 Task: Add a signature Kathleen Davis containing Have a great National Friendship Day, Kathleen Davis to email address softage.5@softage.net and add a label Energy
Action: Mouse moved to (568, 188)
Screenshot: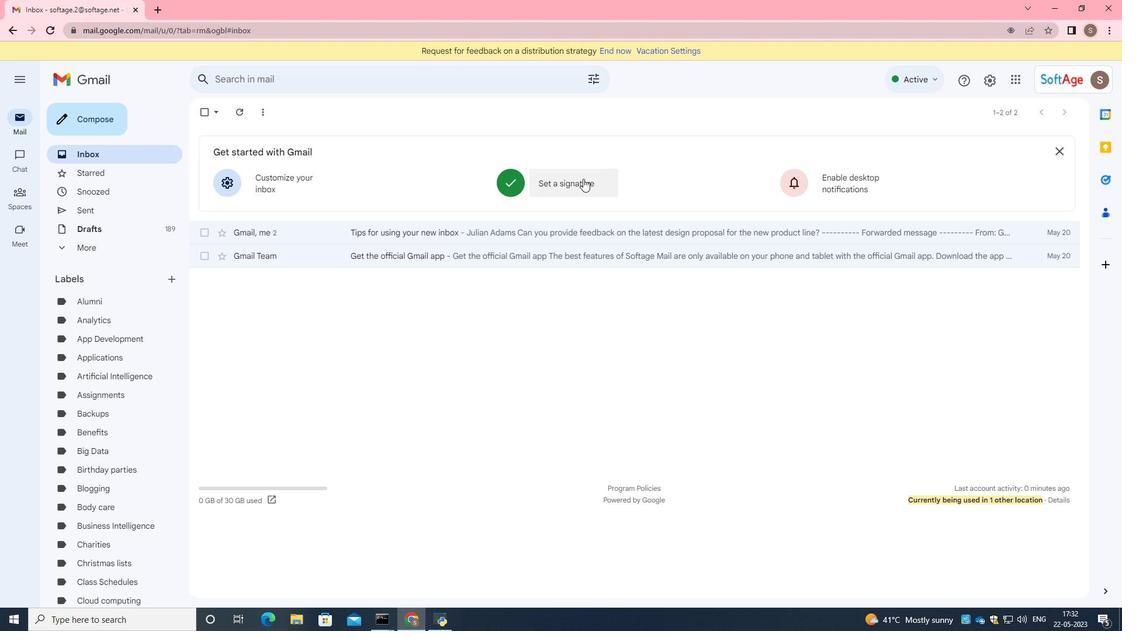
Action: Mouse pressed left at (568, 188)
Screenshot: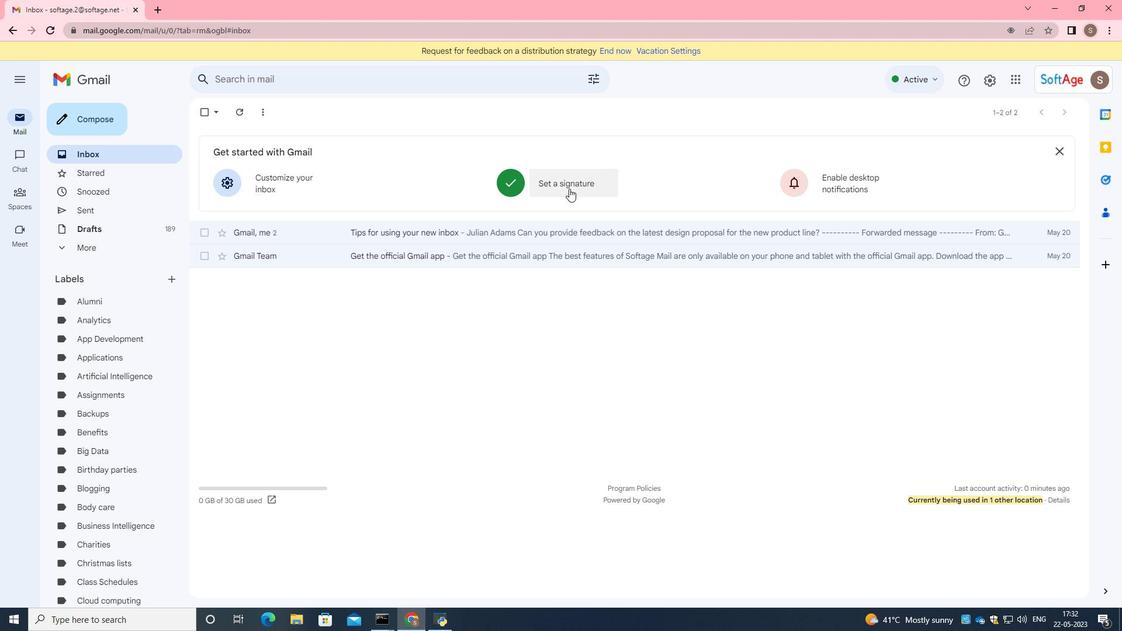 
Action: Mouse moved to (584, 223)
Screenshot: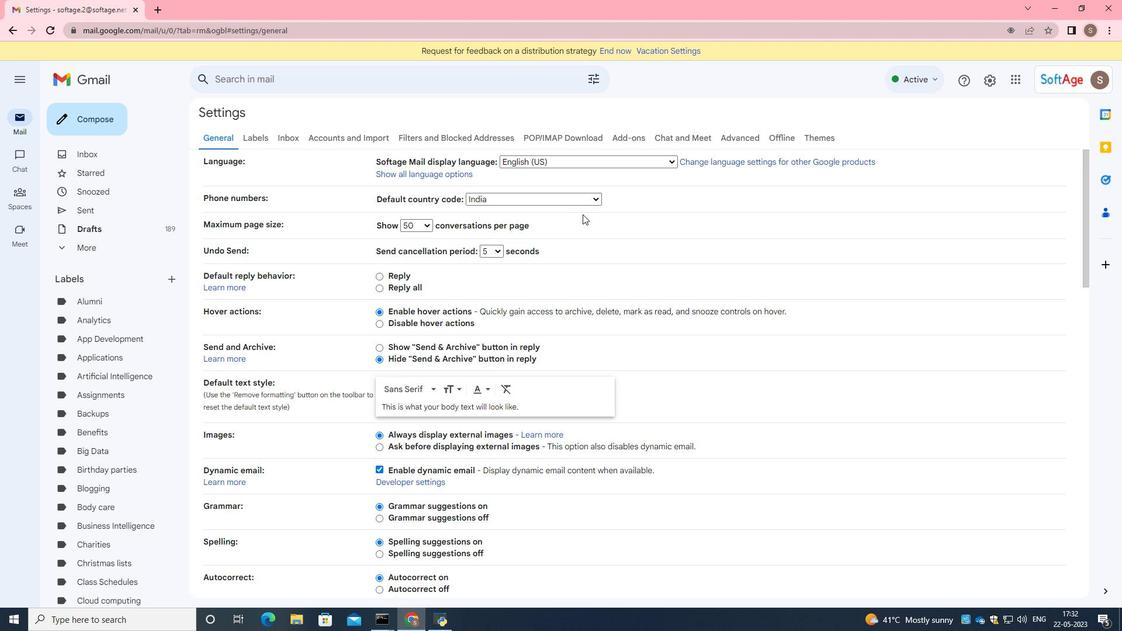 
Action: Mouse scrolled (584, 220) with delta (0, 0)
Screenshot: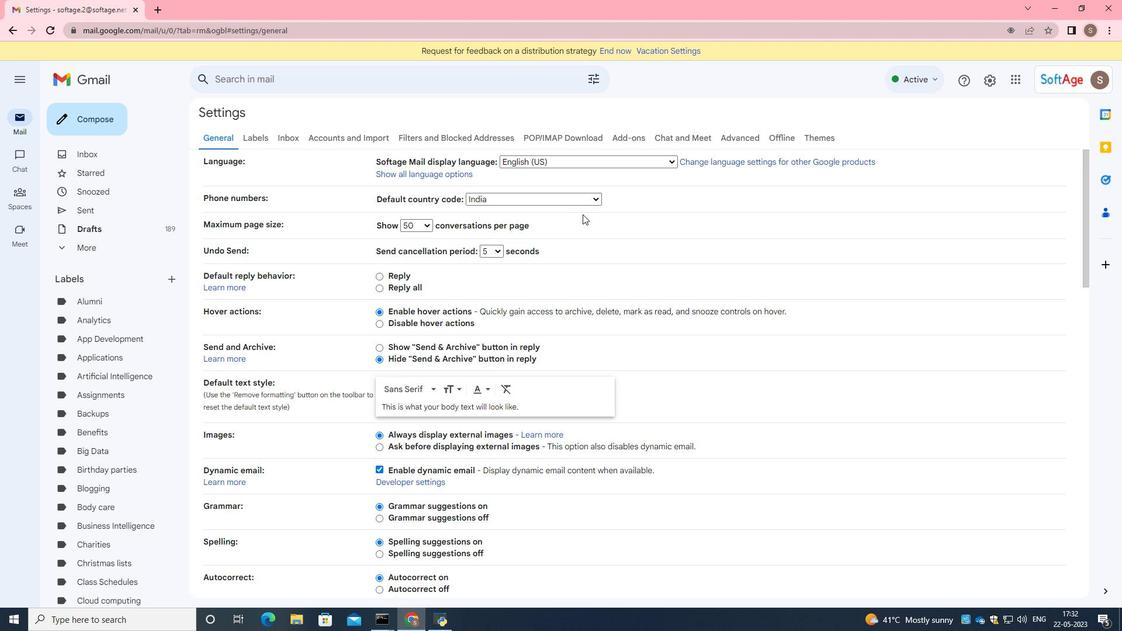 
Action: Mouse moved to (584, 225)
Screenshot: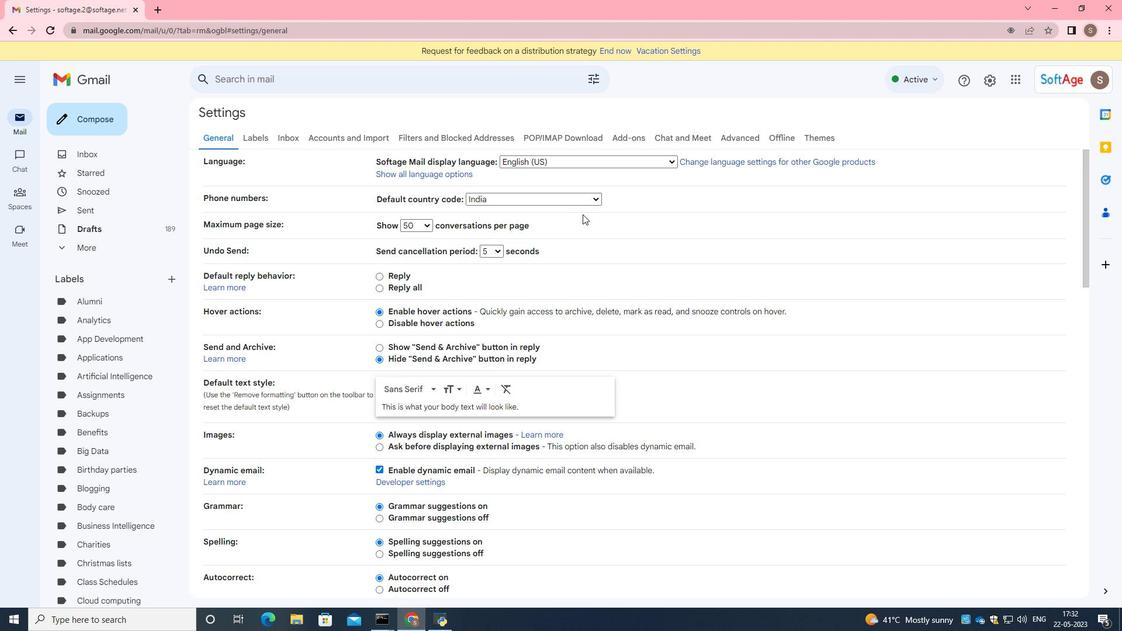 
Action: Mouse scrolled (584, 225) with delta (0, 0)
Screenshot: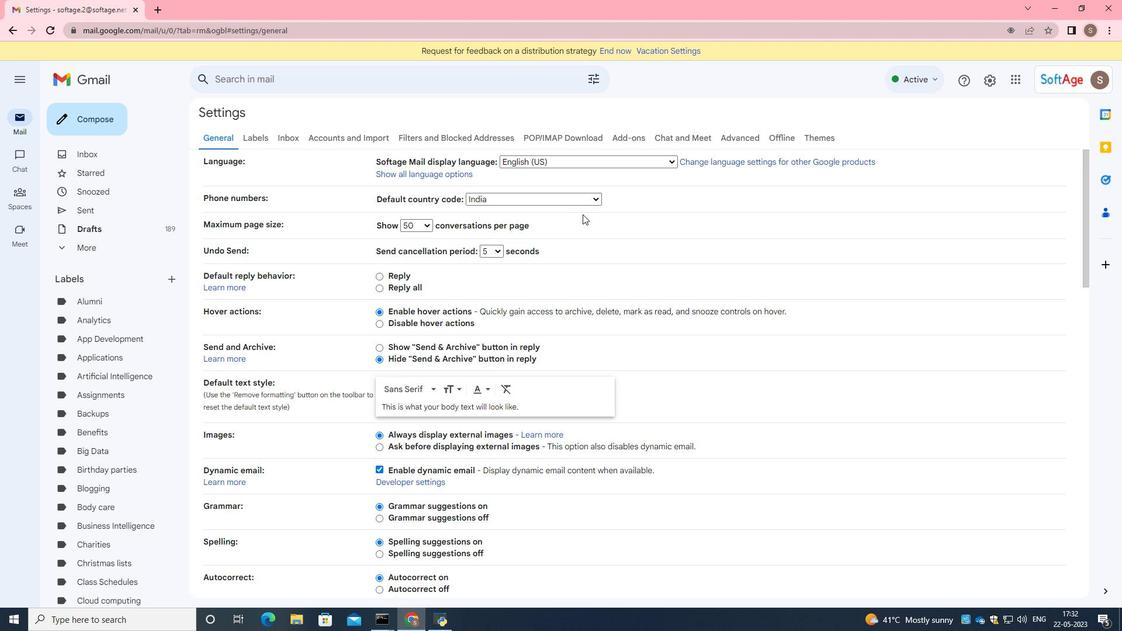 
Action: Mouse moved to (584, 226)
Screenshot: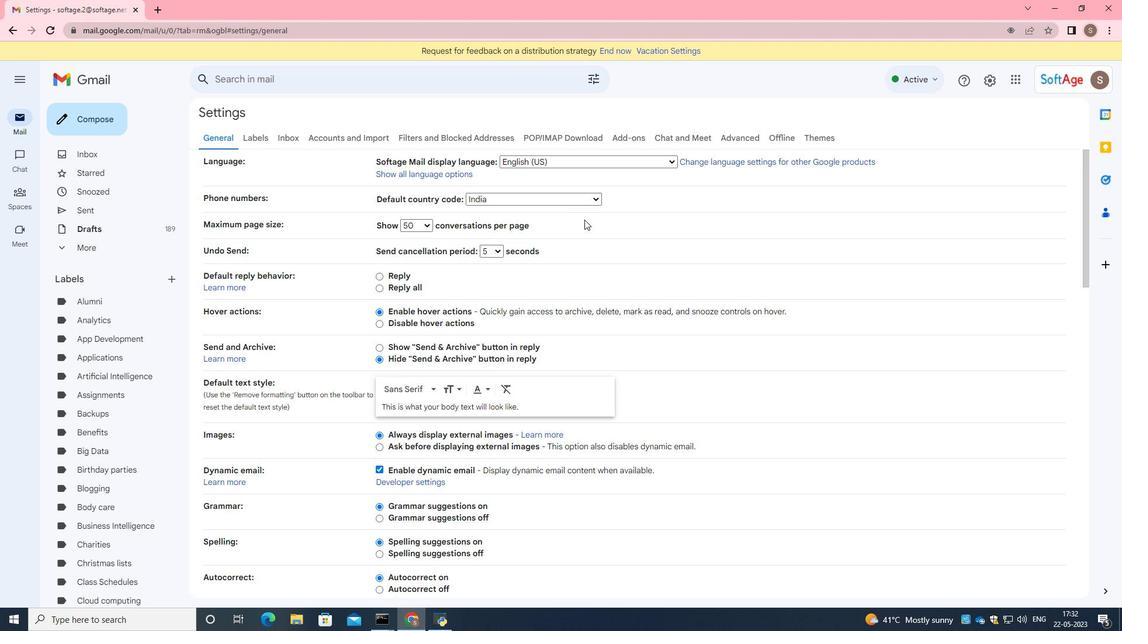 
Action: Mouse scrolled (584, 226) with delta (0, 0)
Screenshot: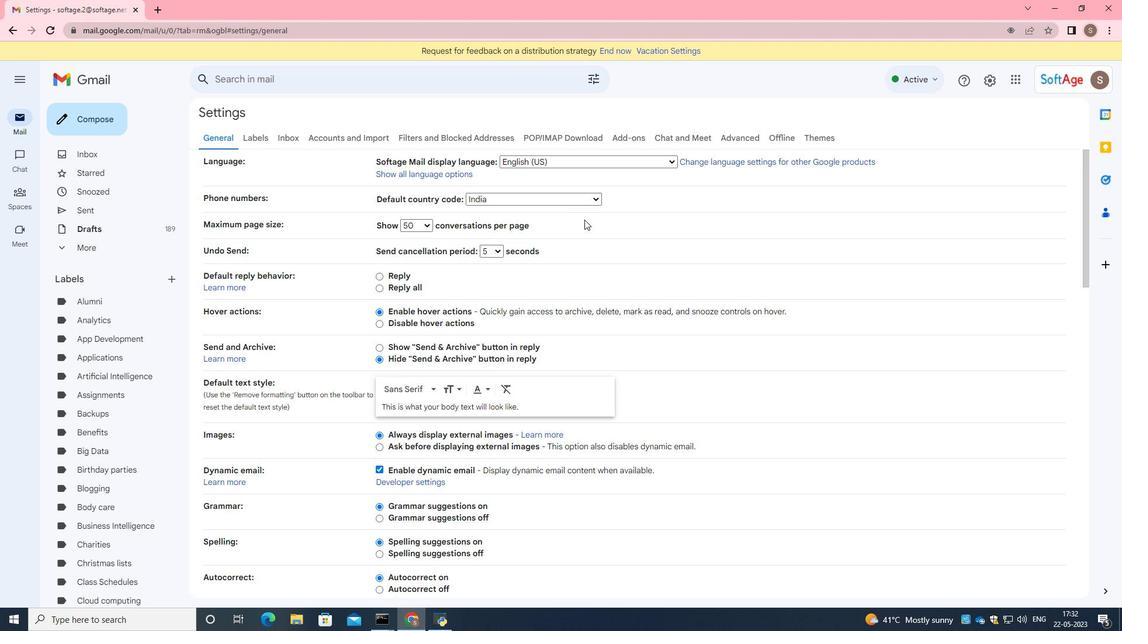 
Action: Mouse moved to (584, 227)
Screenshot: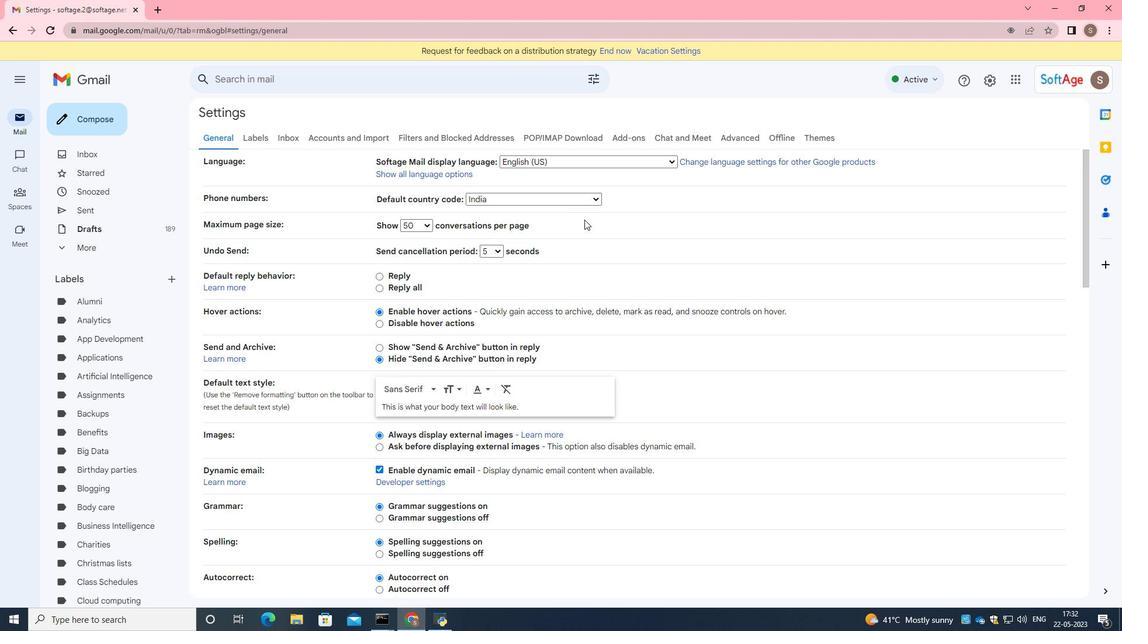 
Action: Mouse scrolled (584, 226) with delta (0, 0)
Screenshot: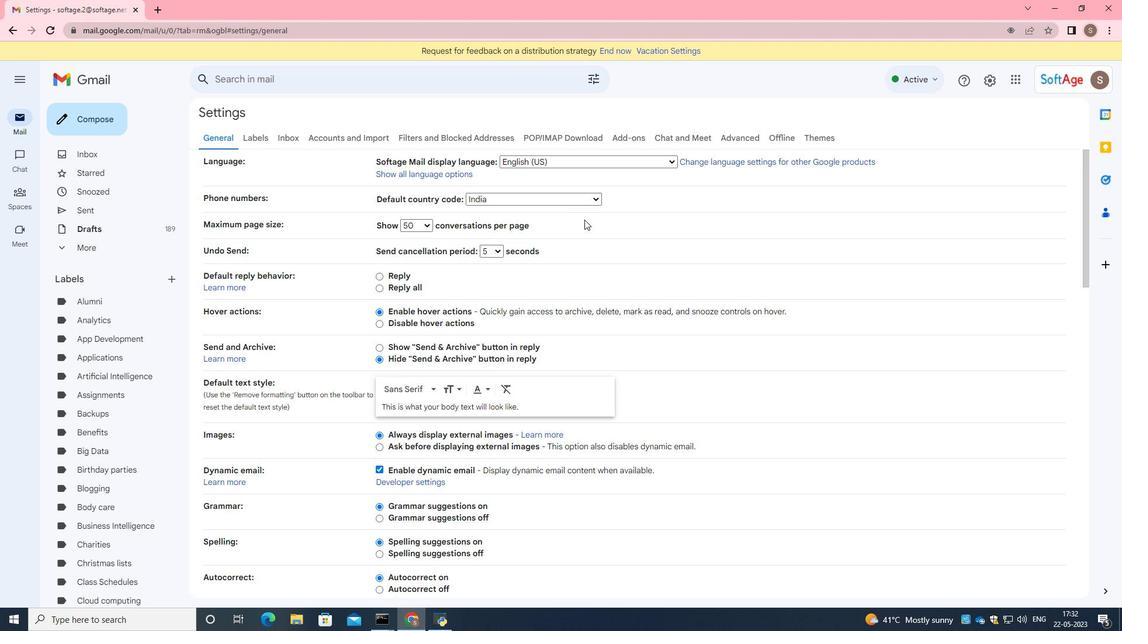 
Action: Mouse moved to (587, 227)
Screenshot: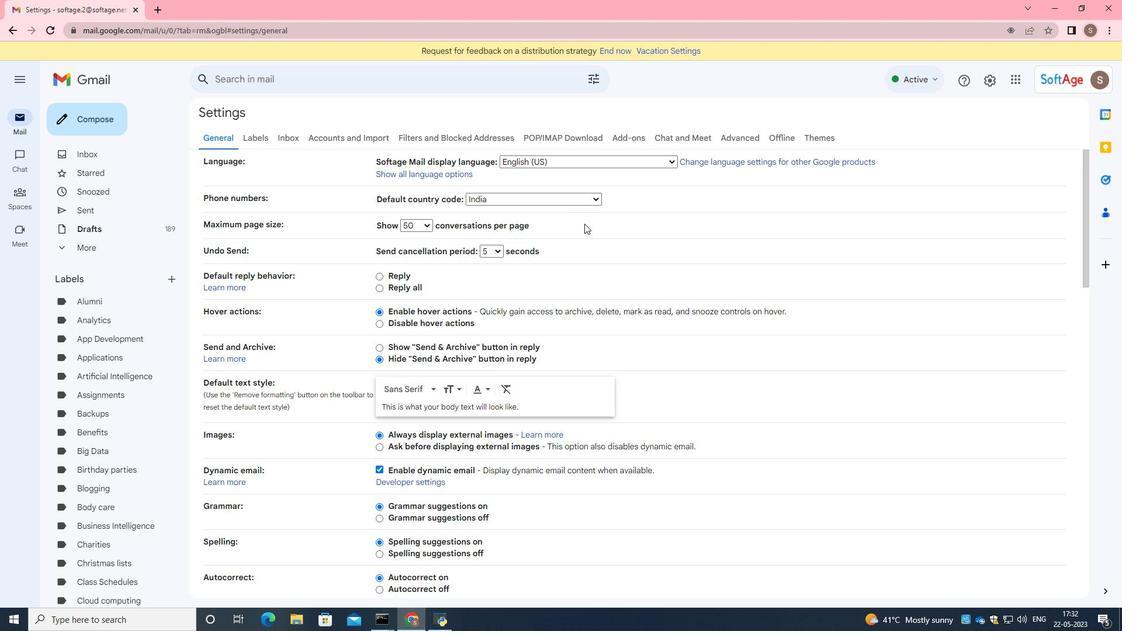 
Action: Mouse scrolled (587, 226) with delta (0, 0)
Screenshot: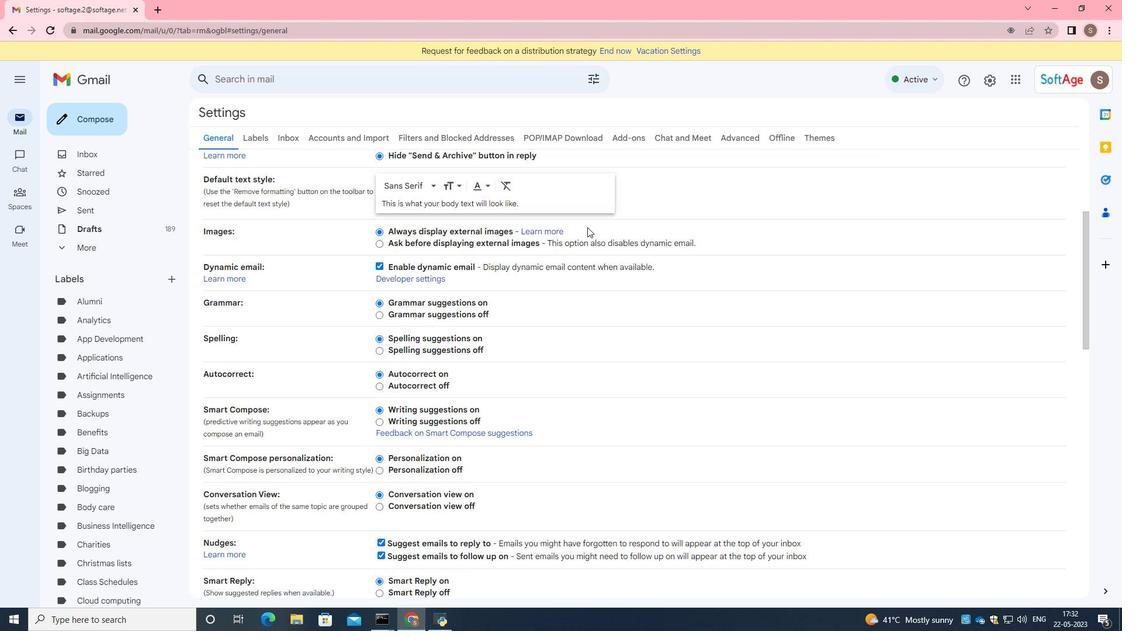 
Action: Mouse moved to (587, 228)
Screenshot: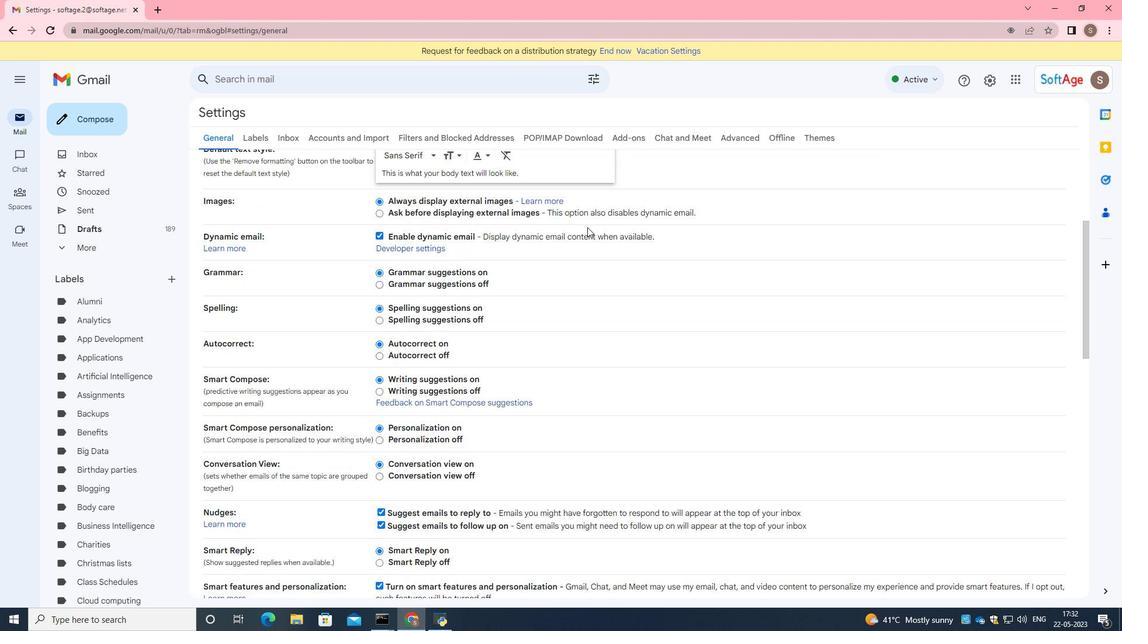 
Action: Mouse scrolled (587, 226) with delta (0, 0)
Screenshot: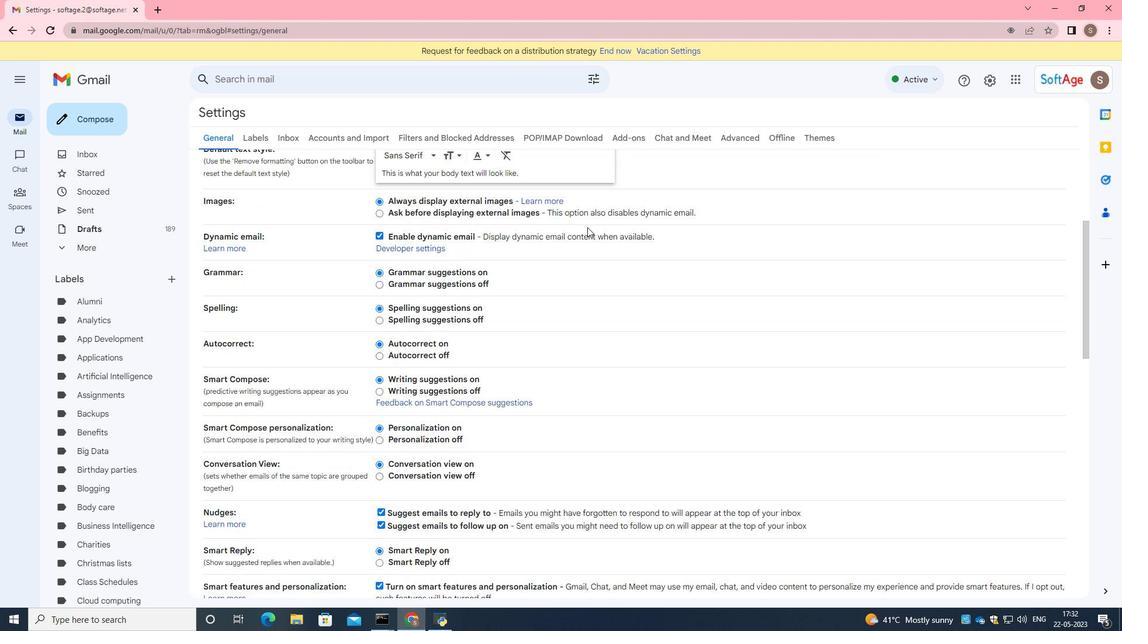 
Action: Mouse moved to (591, 229)
Screenshot: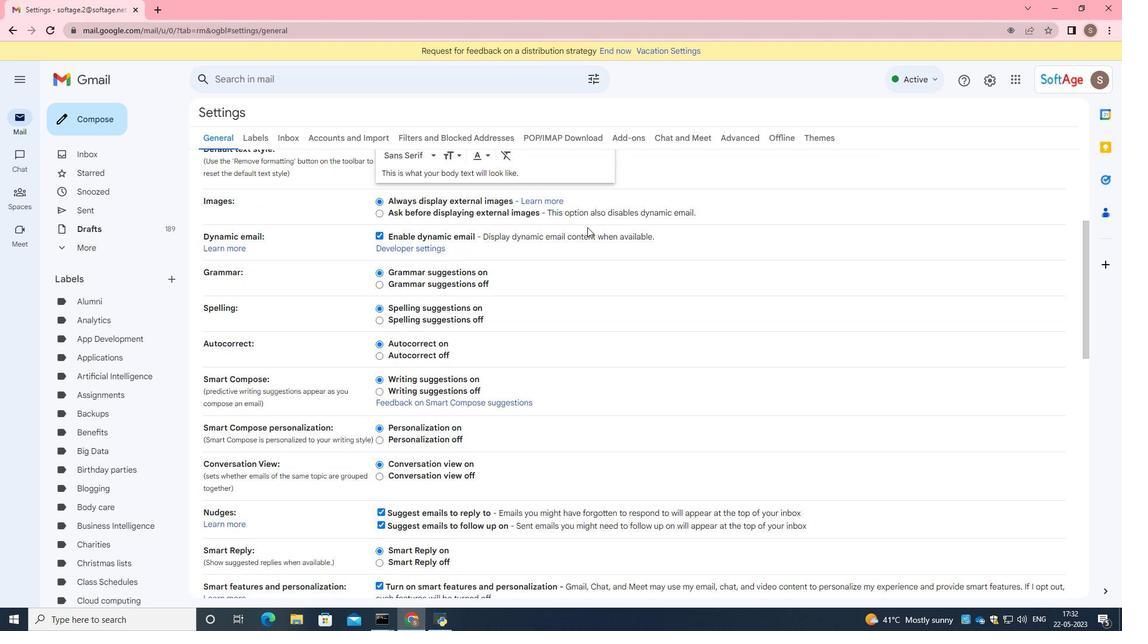 
Action: Mouse scrolled (588, 228) with delta (0, 0)
Screenshot: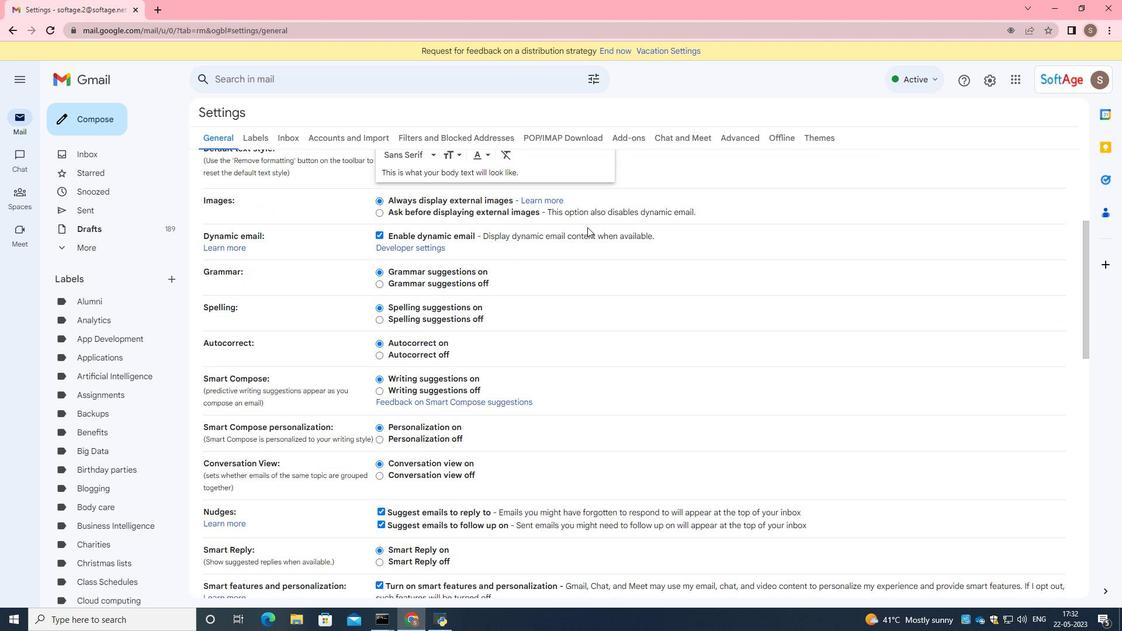
Action: Mouse moved to (592, 229)
Screenshot: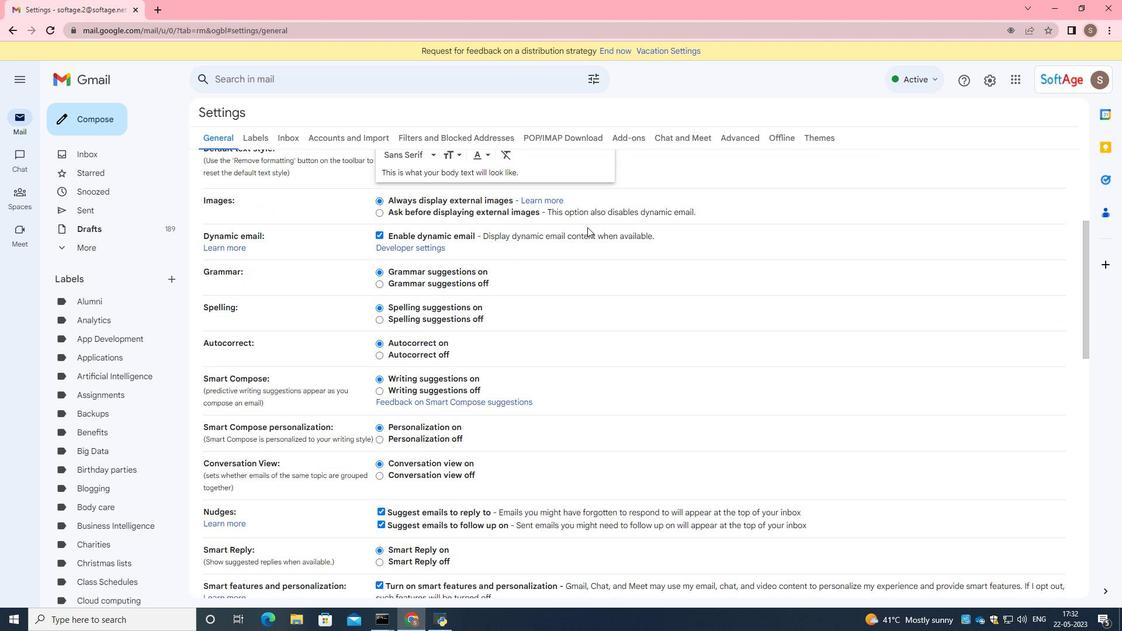 
Action: Mouse scrolled (588, 228) with delta (0, 0)
Screenshot: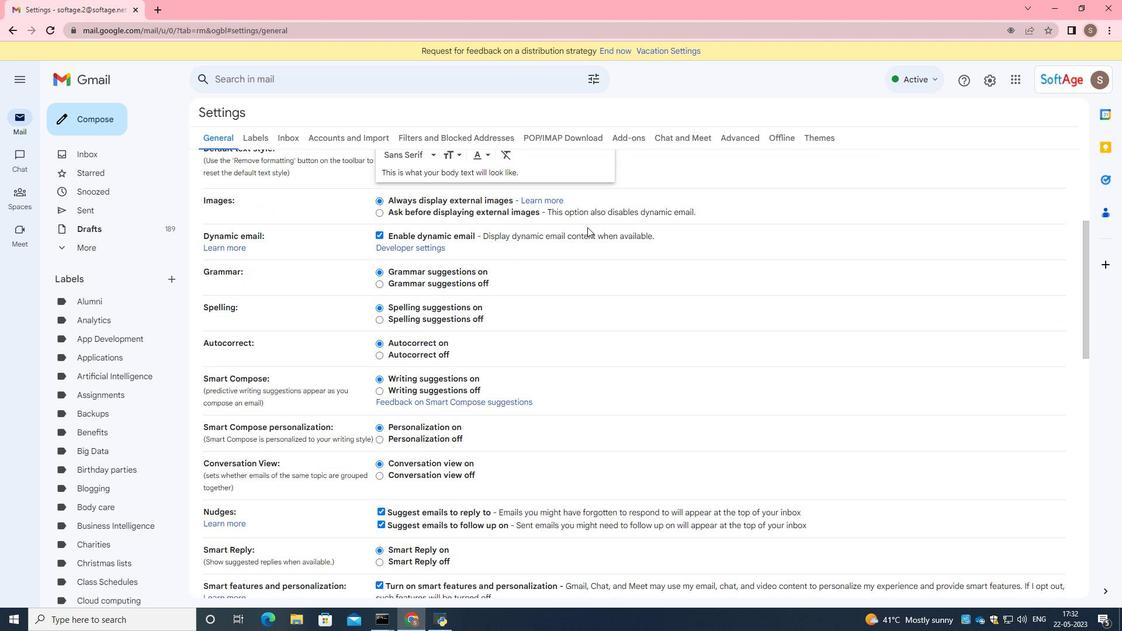 
Action: Mouse moved to (593, 229)
Screenshot: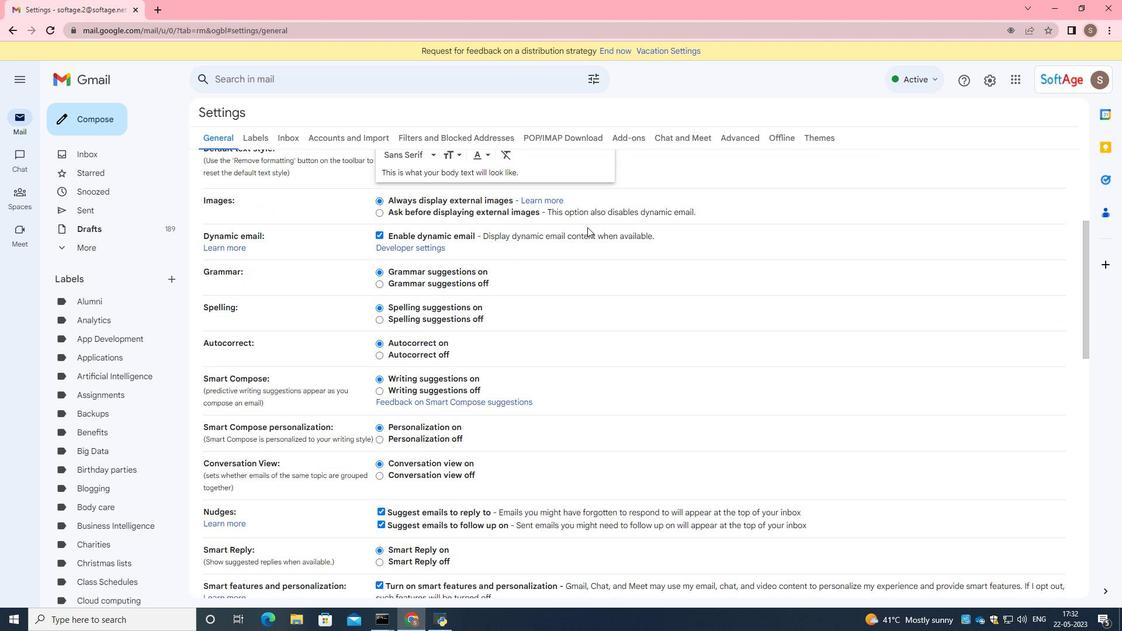 
Action: Mouse scrolled (592, 229) with delta (0, 0)
Screenshot: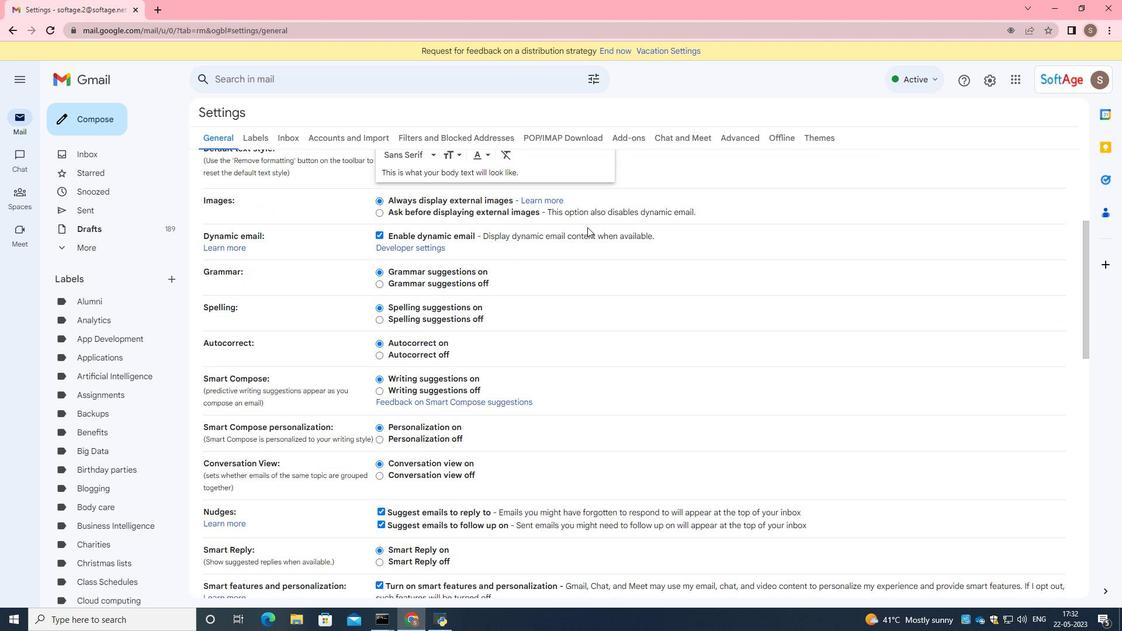 
Action: Mouse scrolled (593, 229) with delta (0, 0)
Screenshot: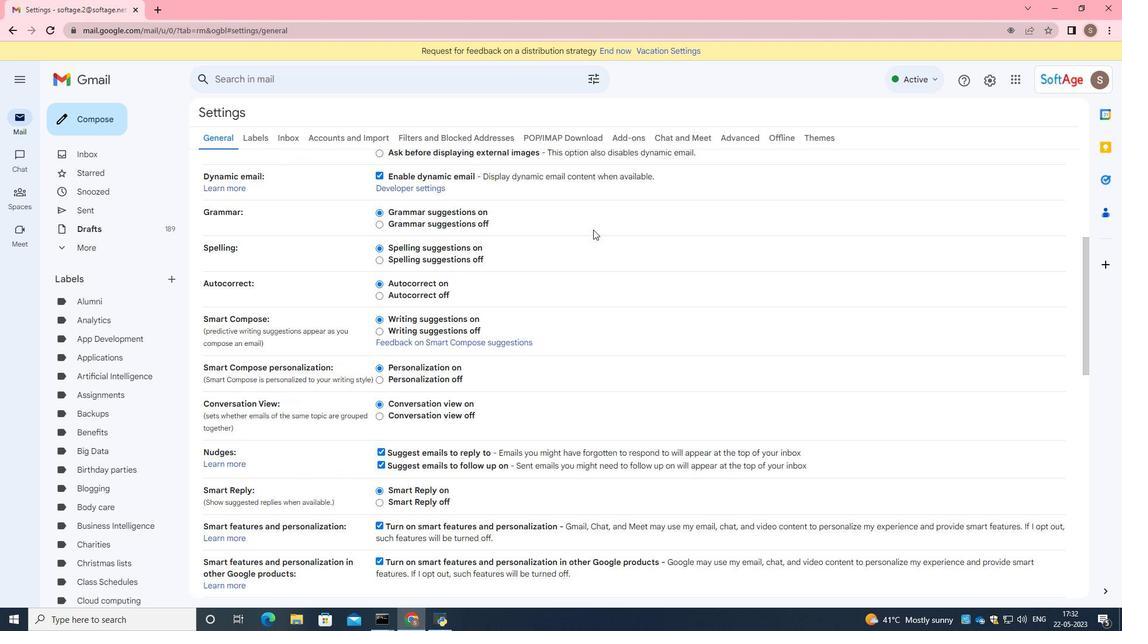 
Action: Mouse scrolled (593, 229) with delta (0, 0)
Screenshot: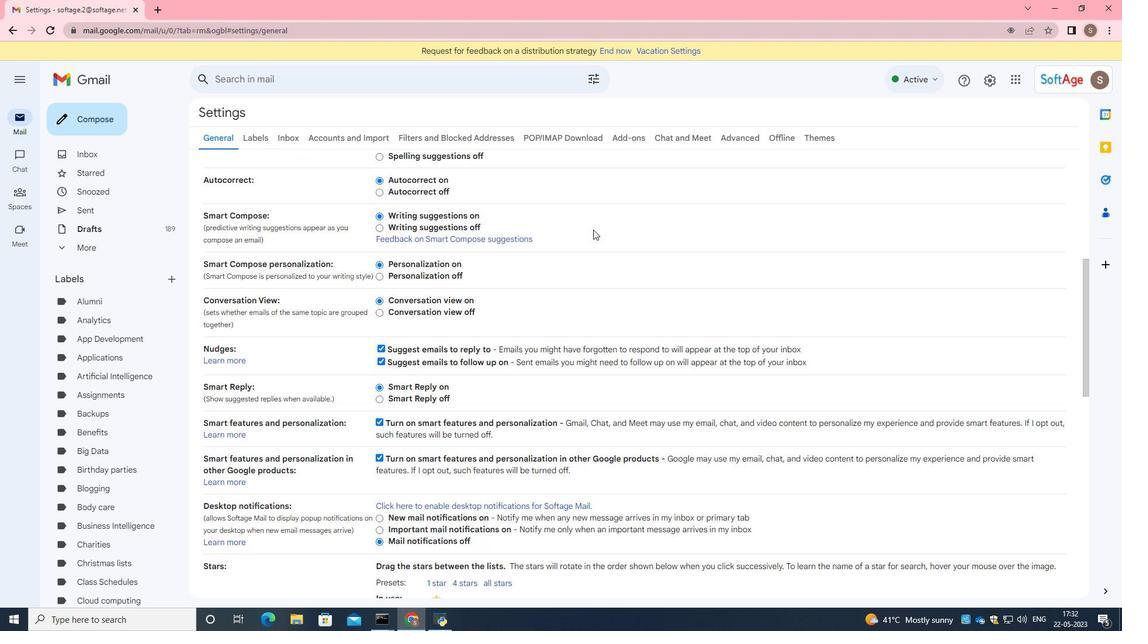 
Action: Mouse scrolled (593, 229) with delta (0, 0)
Screenshot: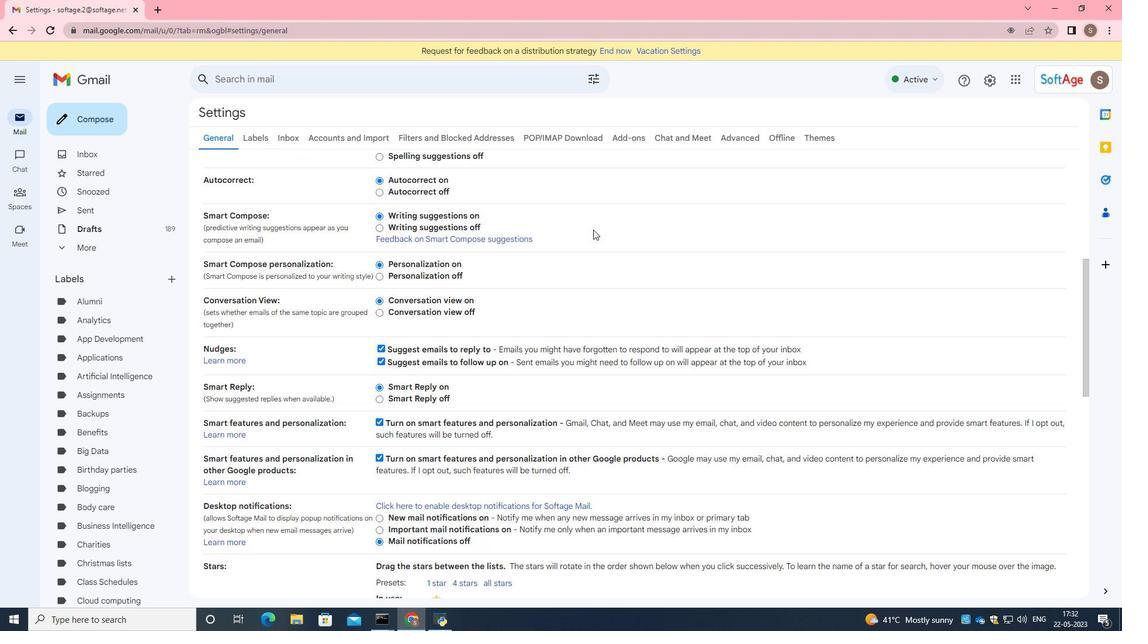 
Action: Mouse scrolled (593, 229) with delta (0, 0)
Screenshot: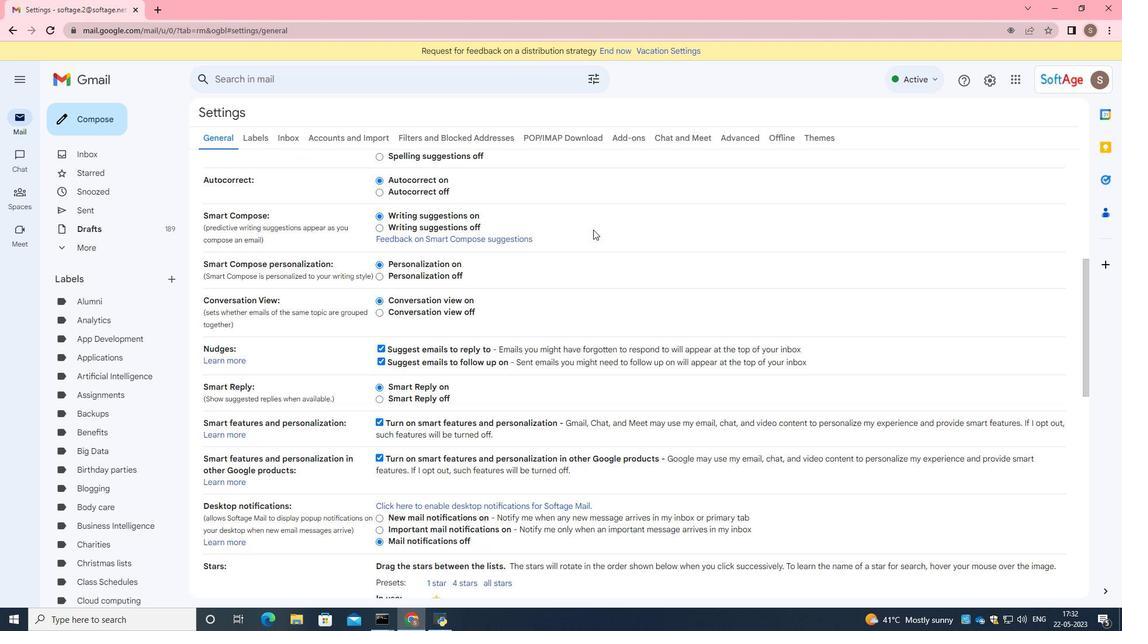 
Action: Mouse scrolled (593, 229) with delta (0, 0)
Screenshot: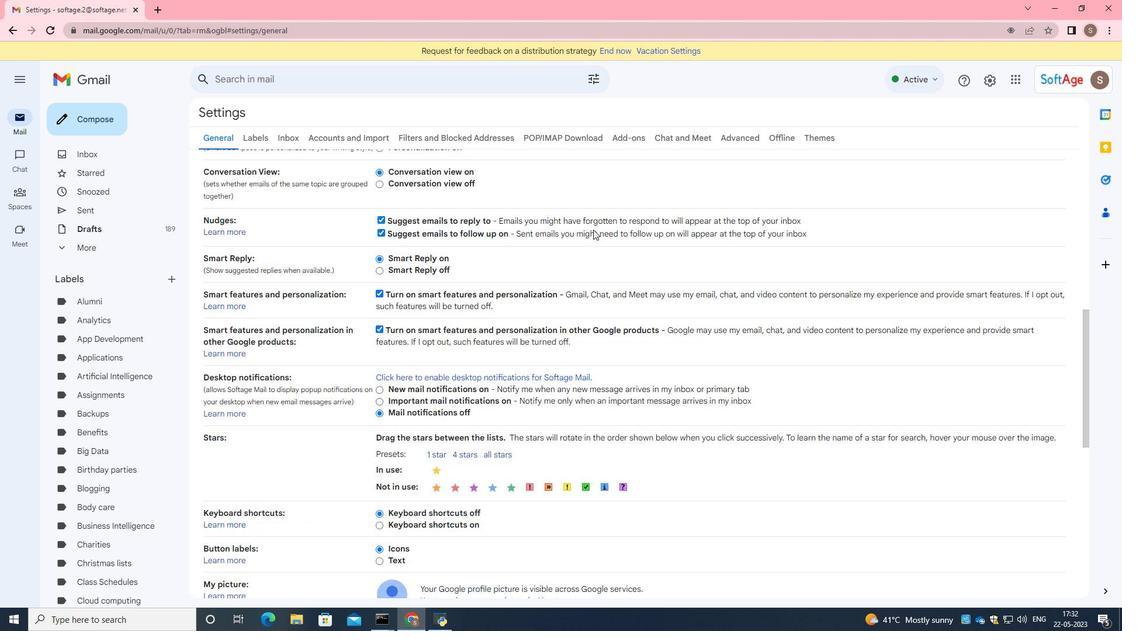 
Action: Mouse moved to (489, 302)
Screenshot: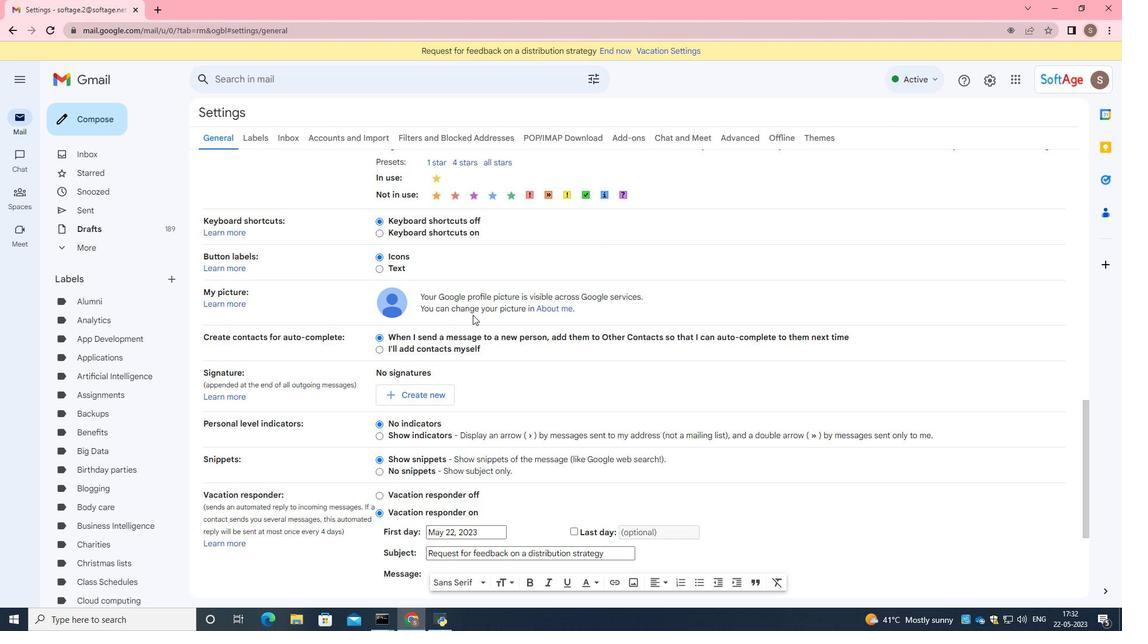 
Action: Mouse scrolled (489, 301) with delta (0, 0)
Screenshot: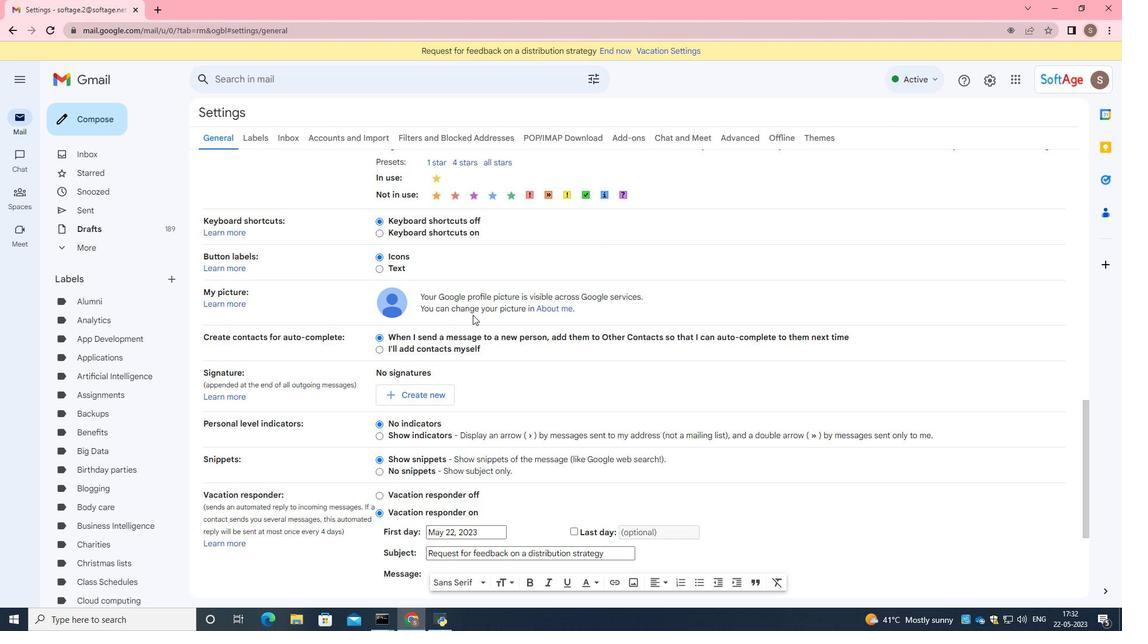
Action: Mouse scrolled (489, 301) with delta (0, 0)
Screenshot: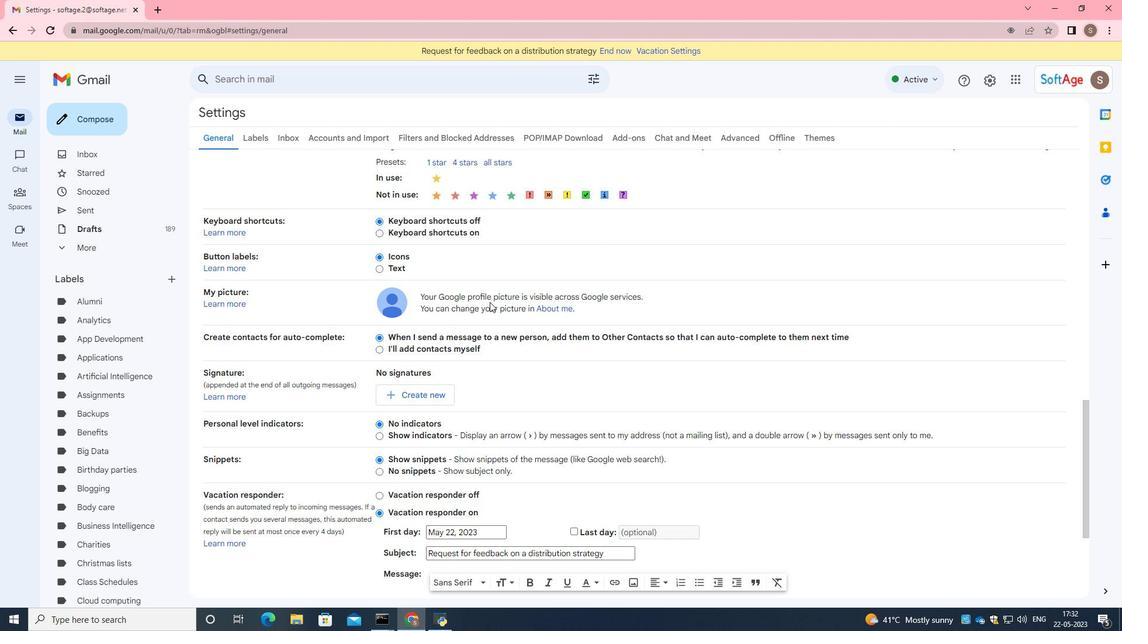 
Action: Mouse moved to (491, 302)
Screenshot: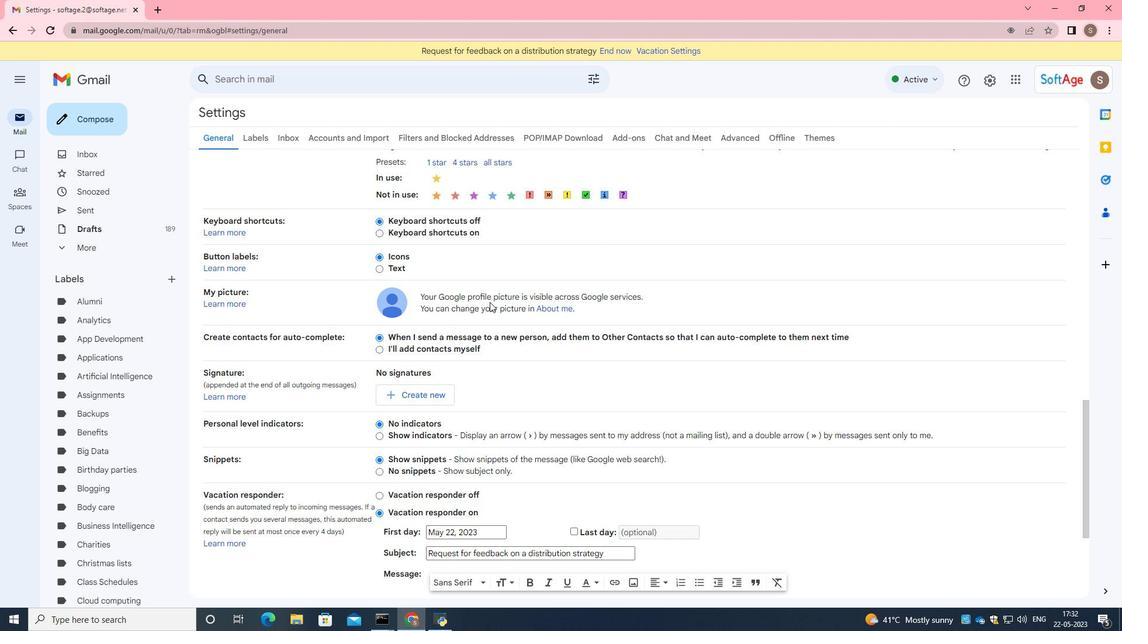 
Action: Mouse scrolled (491, 301) with delta (0, 0)
Screenshot: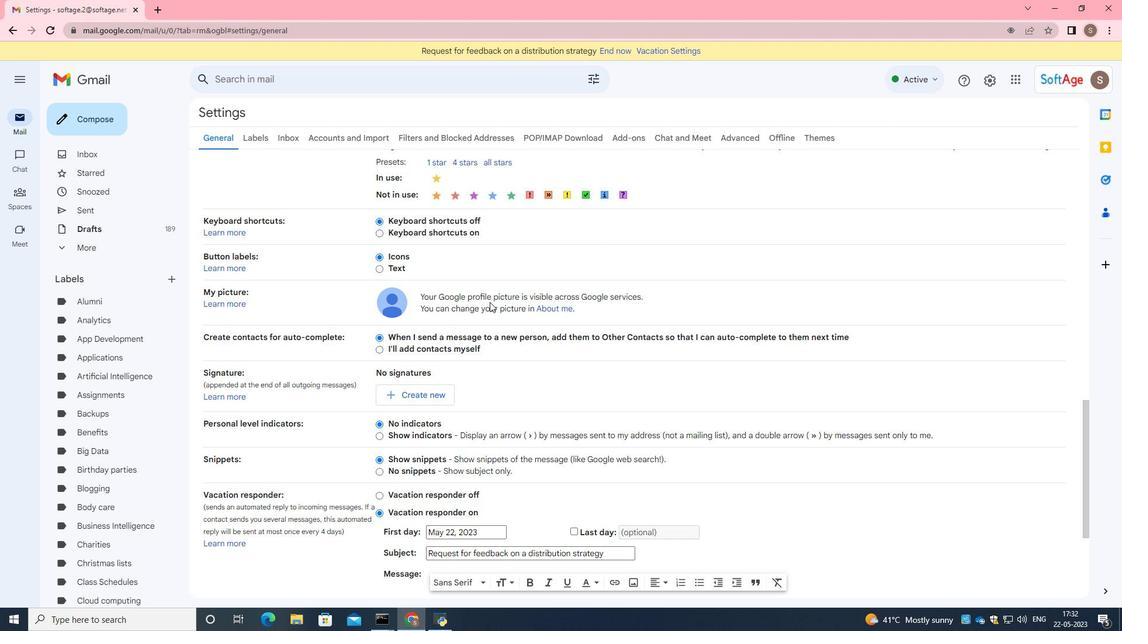 
Action: Mouse moved to (493, 301)
Screenshot: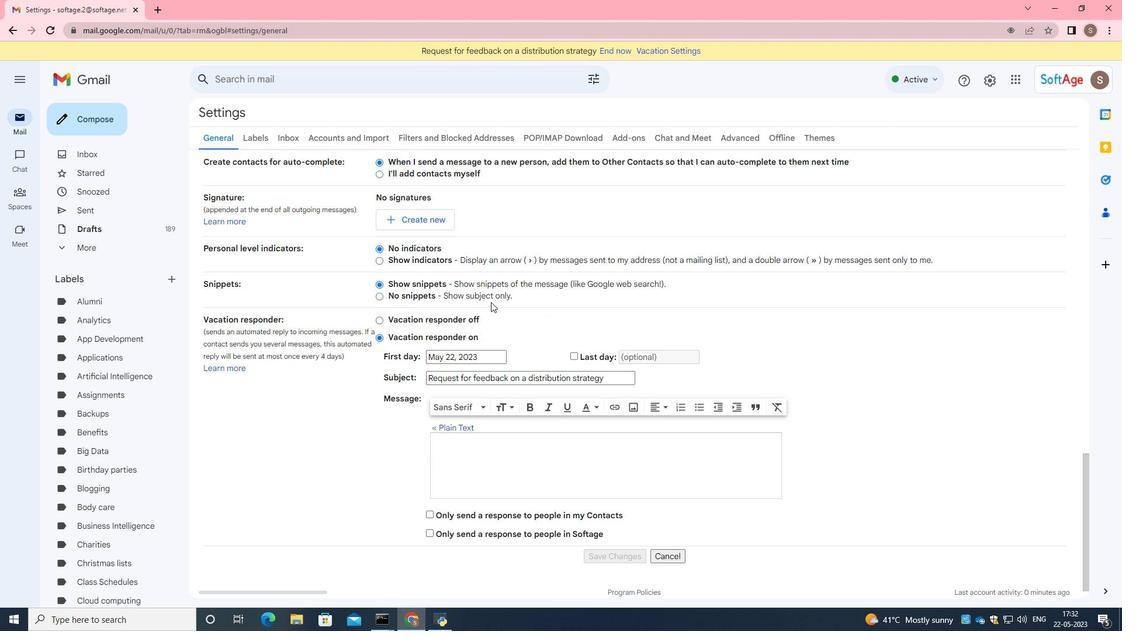 
Action: Mouse scrolled (493, 302) with delta (0, 0)
Screenshot: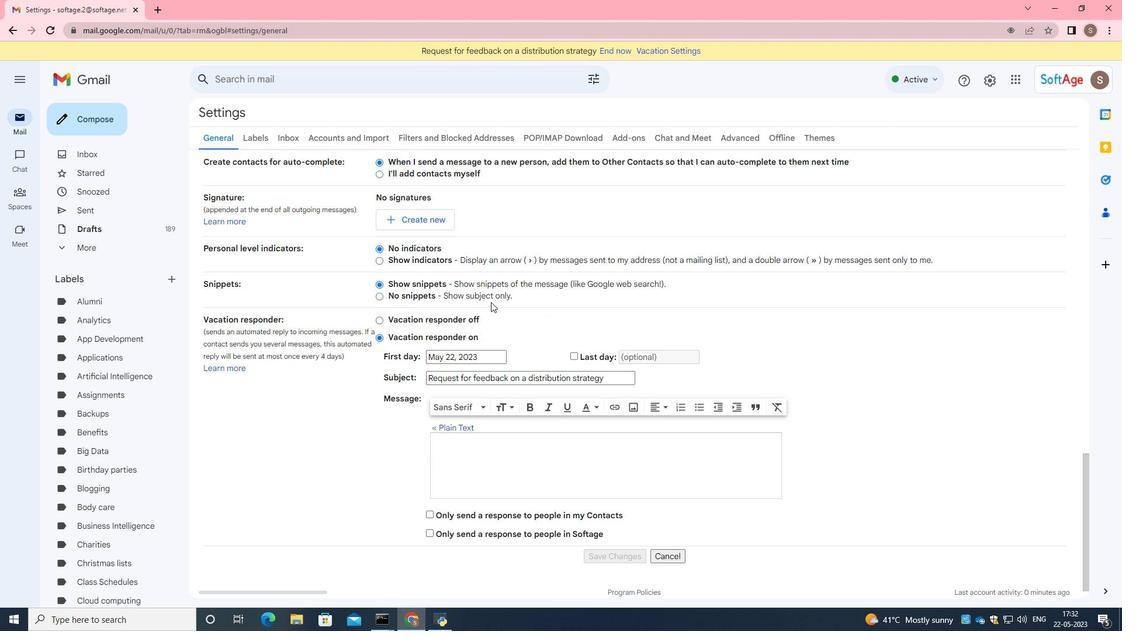 
Action: Mouse scrolled (493, 302) with delta (0, 0)
Screenshot: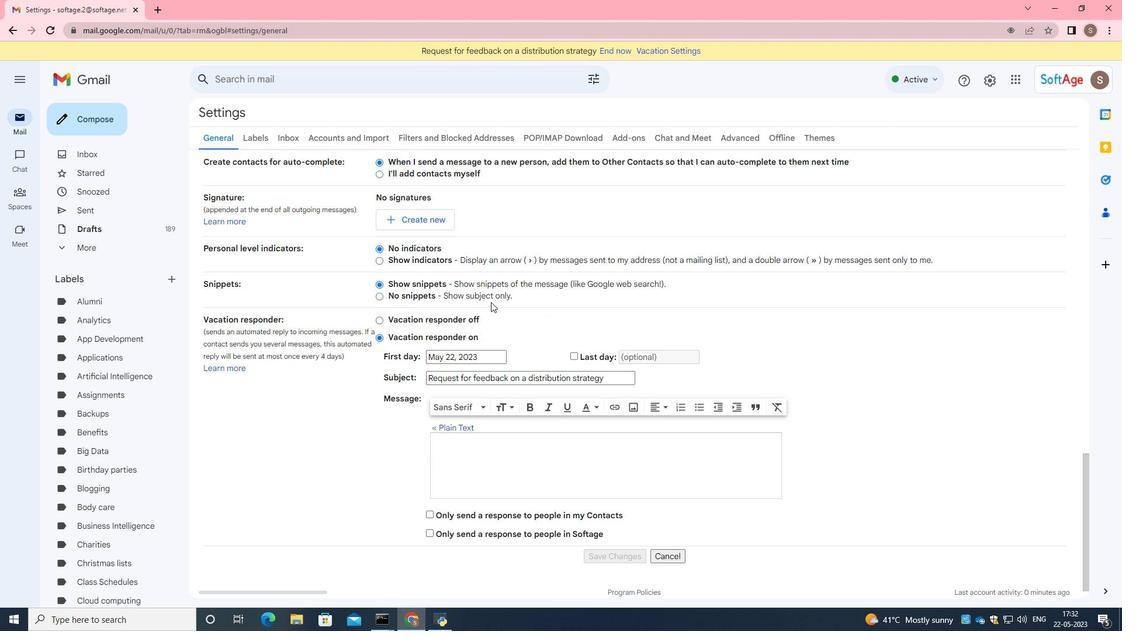 
Action: Mouse moved to (494, 301)
Screenshot: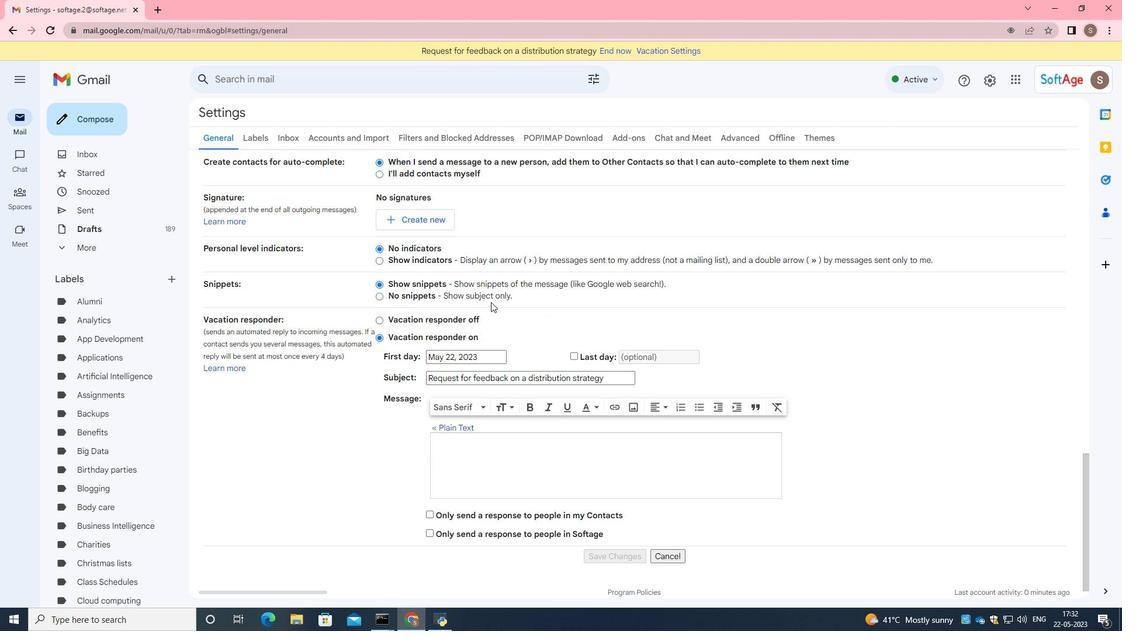 
Action: Mouse scrolled (494, 302) with delta (0, 0)
Screenshot: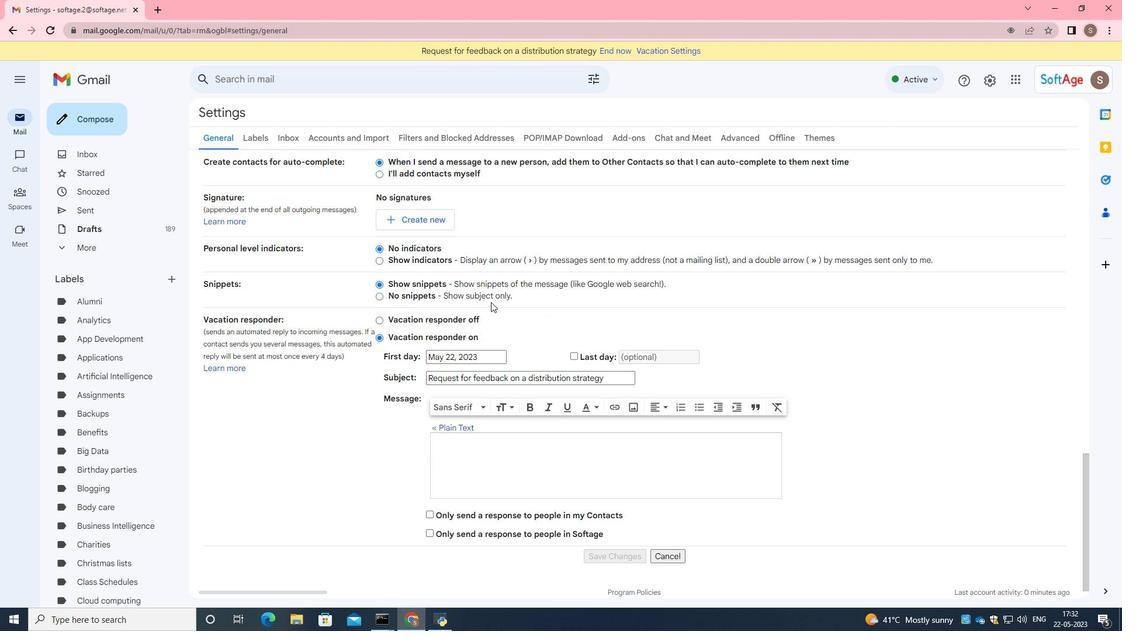 
Action: Mouse moved to (494, 301)
Screenshot: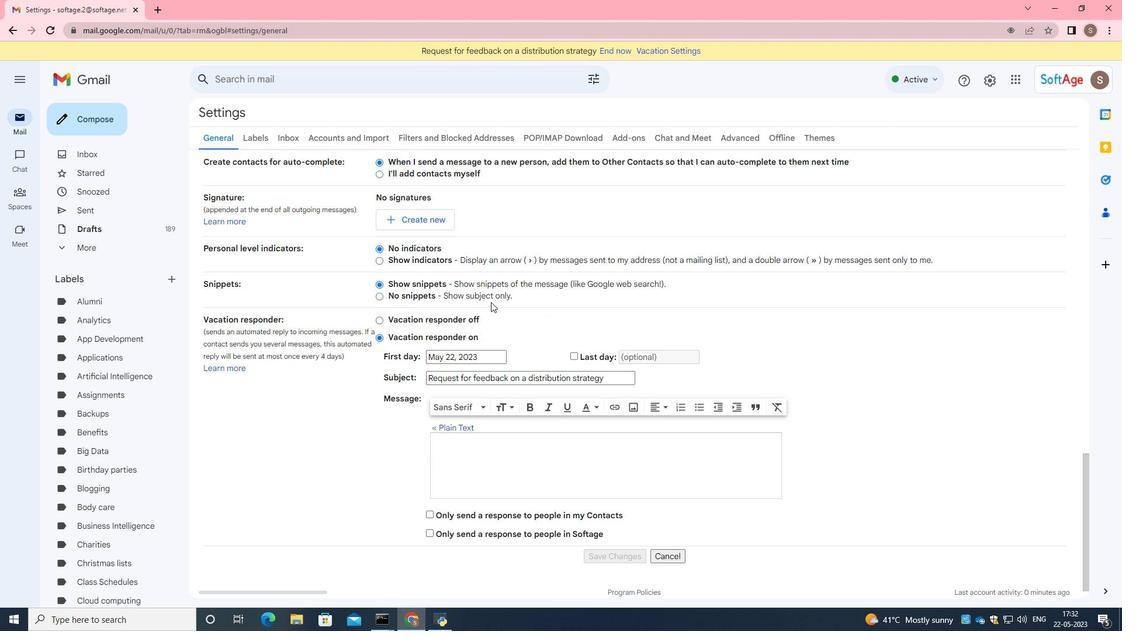 
Action: Mouse scrolled (494, 301) with delta (0, 0)
Screenshot: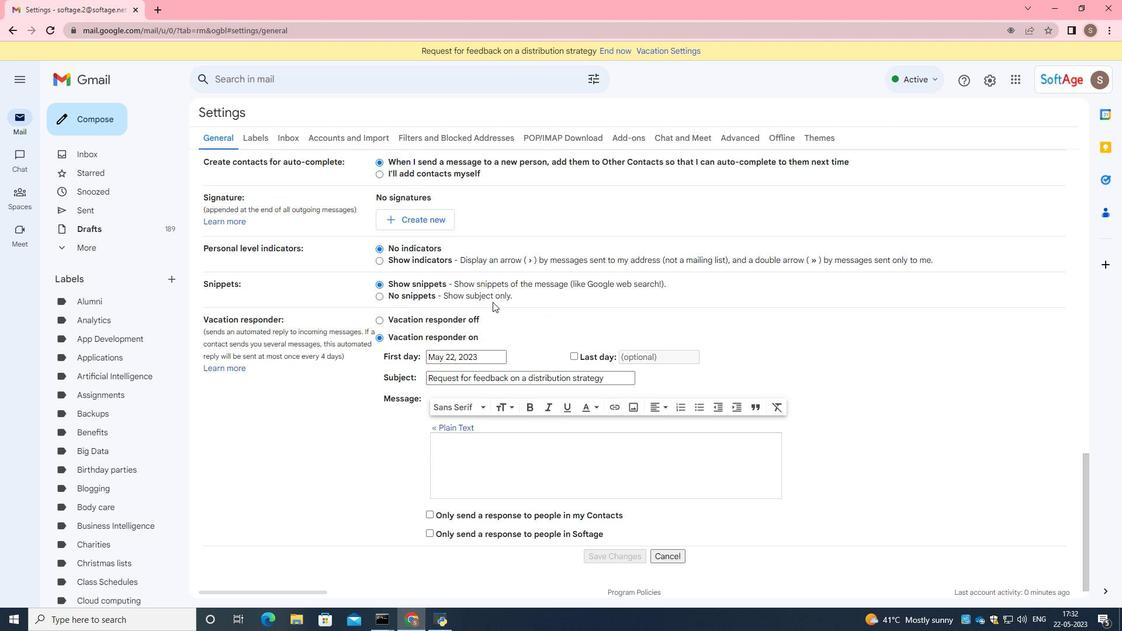 
Action: Mouse moved to (415, 446)
Screenshot: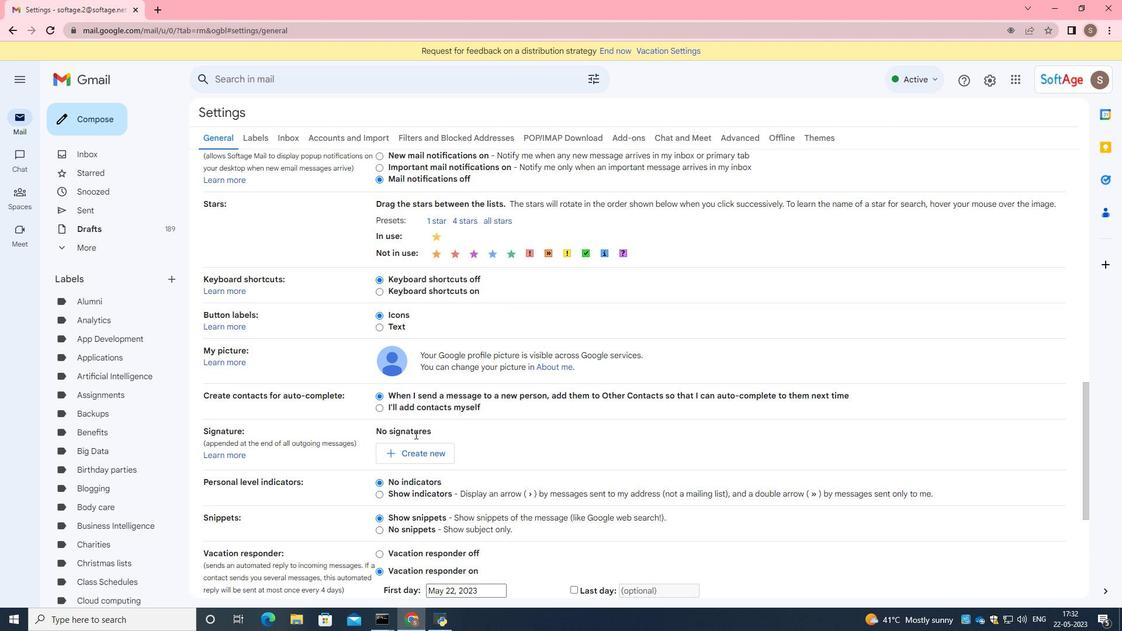 
Action: Mouse pressed left at (415, 446)
Screenshot: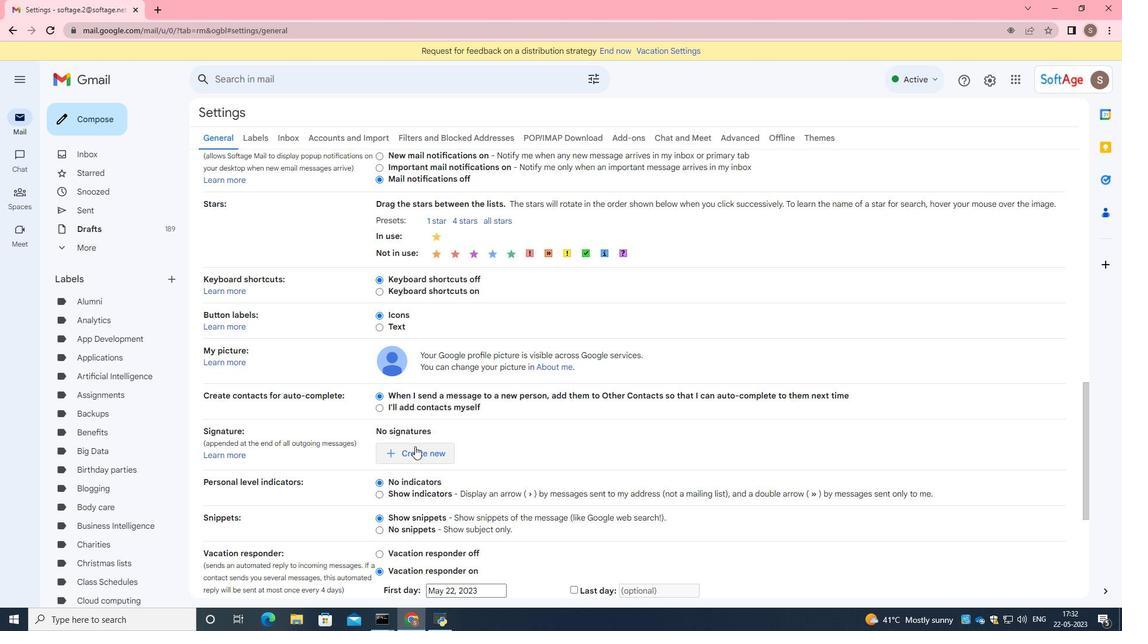 
Action: Mouse moved to (492, 321)
Screenshot: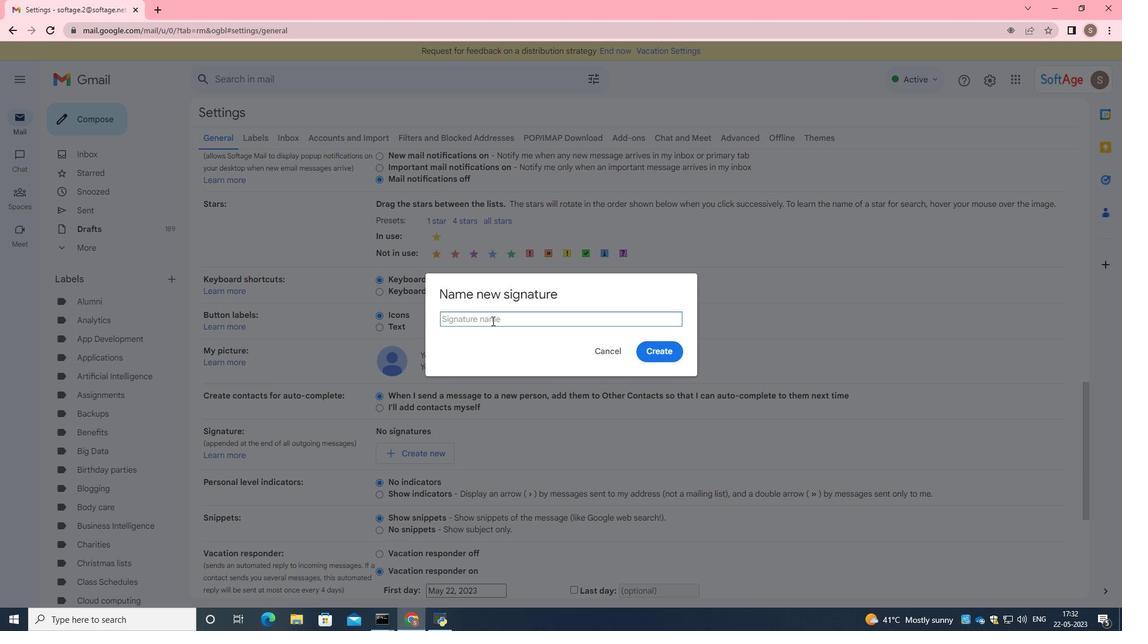 
Action: Key pressed <Key.caps_lock>K<Key.caps_lock>athleen<Key.space><Key.caps_lock>D<Key.caps_lock>avis
Screenshot: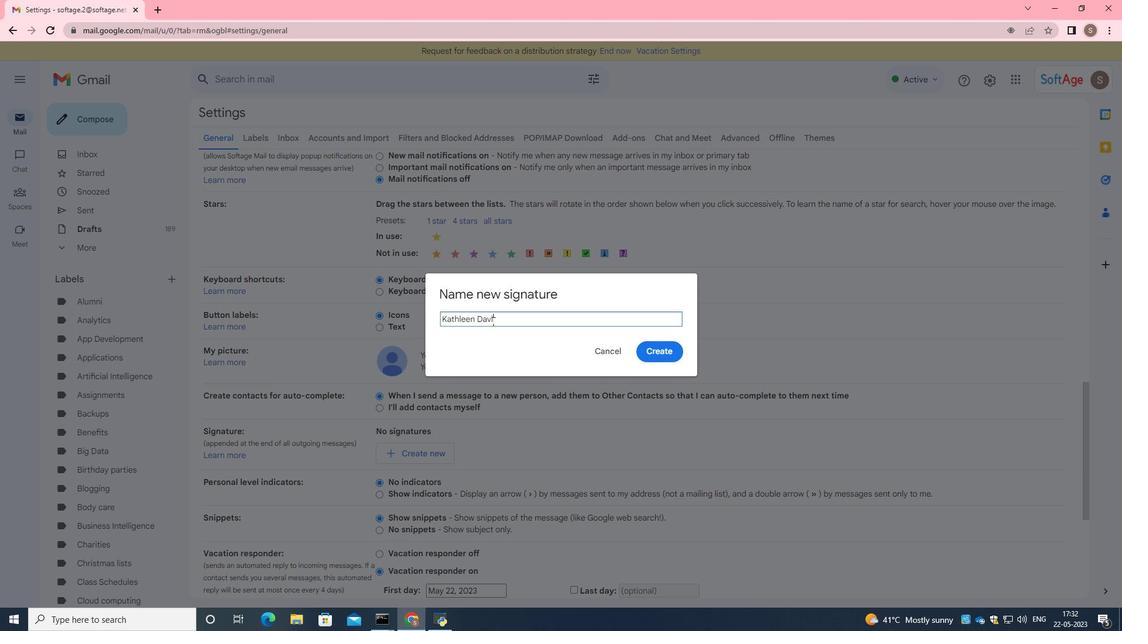 
Action: Mouse moved to (646, 347)
Screenshot: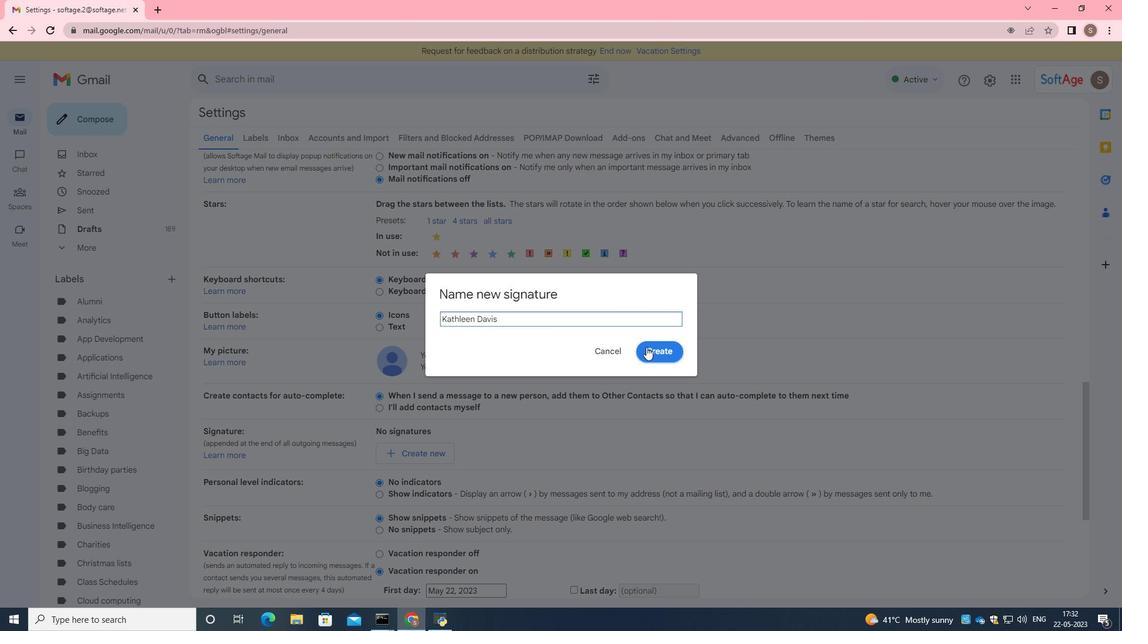 
Action: Mouse pressed left at (646, 347)
Screenshot: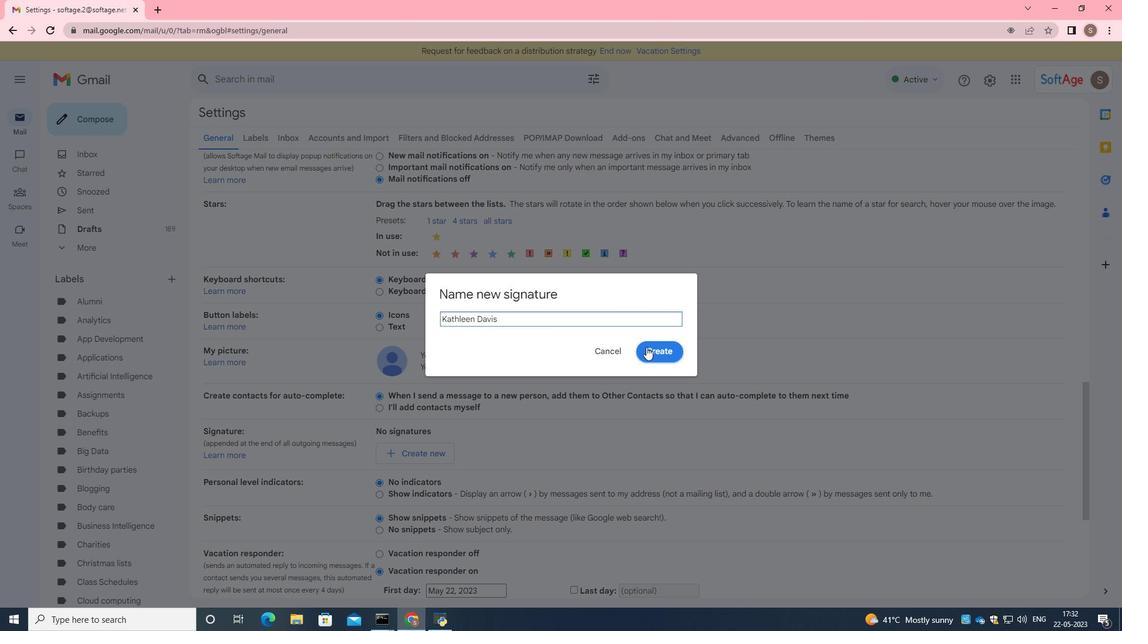 
Action: Mouse moved to (576, 445)
Screenshot: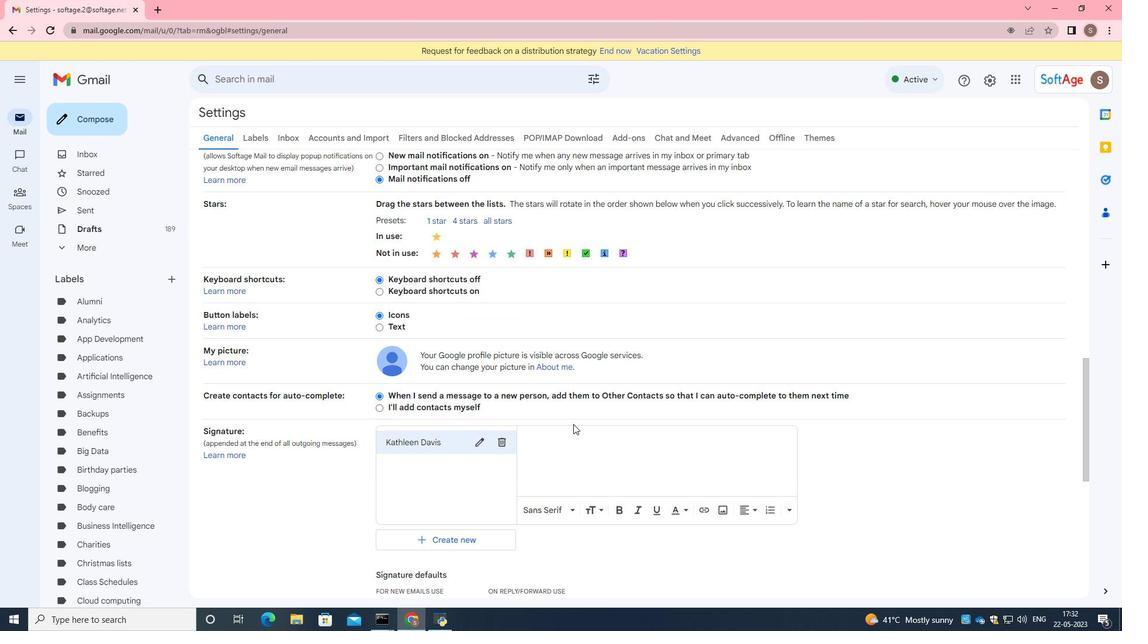 
Action: Mouse pressed left at (576, 445)
Screenshot: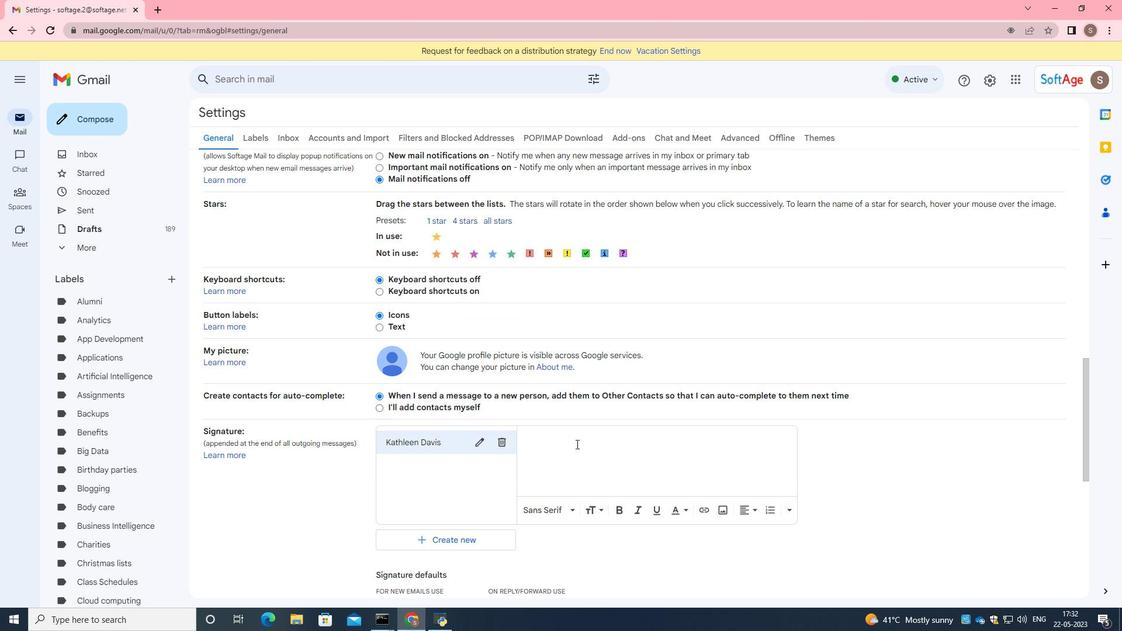 
Action: Key pressed <Key.caps_lock>H<Key.caps_lock>ave<Key.space>a<Key.space>great<Key.space><Key.caps_lock>N<Key.caps_lock>ational<Key.space><Key.caps_lock>F<Key.caps_lock>riendsho<Key.backspace>ip<Key.space><Key.caps_lock>D<Key.caps_lock>ay,<Key.enter><Key.caps_lock>K<Key.caps_lock>athleen<Key.space><Key.caps_lock>D<Key.caps_lock>avis
Screenshot: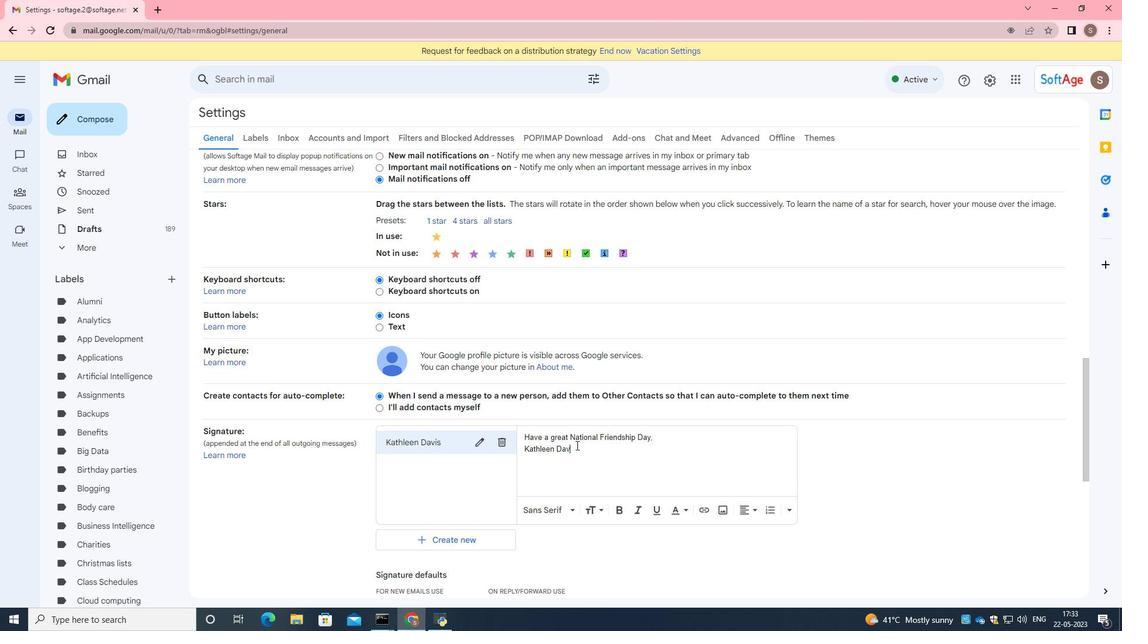 
Action: Mouse moved to (605, 413)
Screenshot: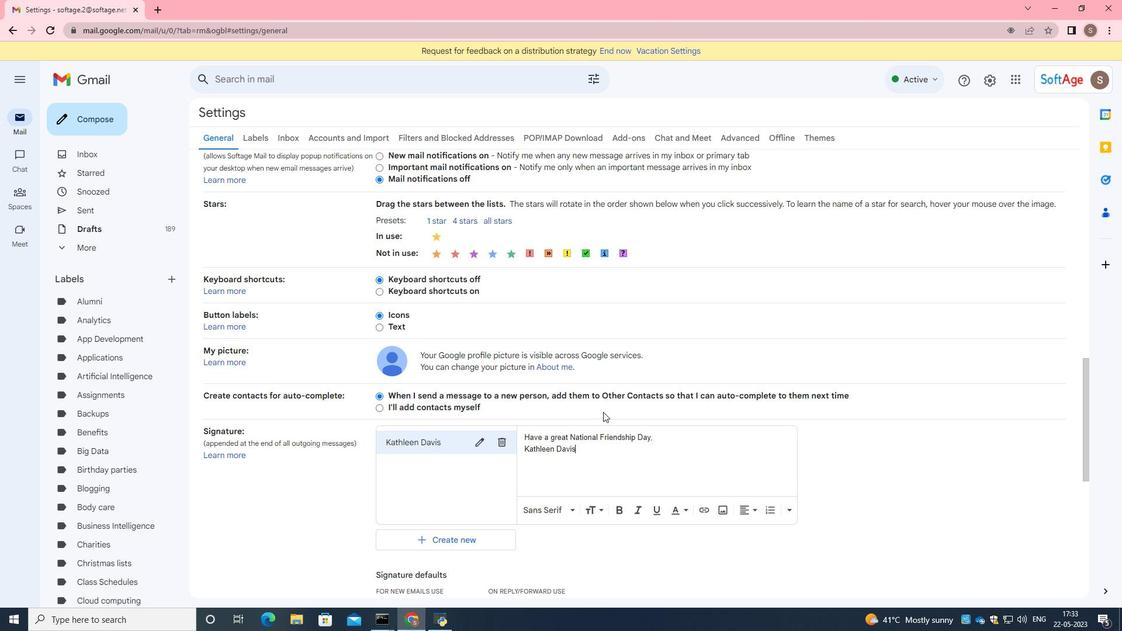 
Action: Mouse scrolled (605, 413) with delta (0, 0)
Screenshot: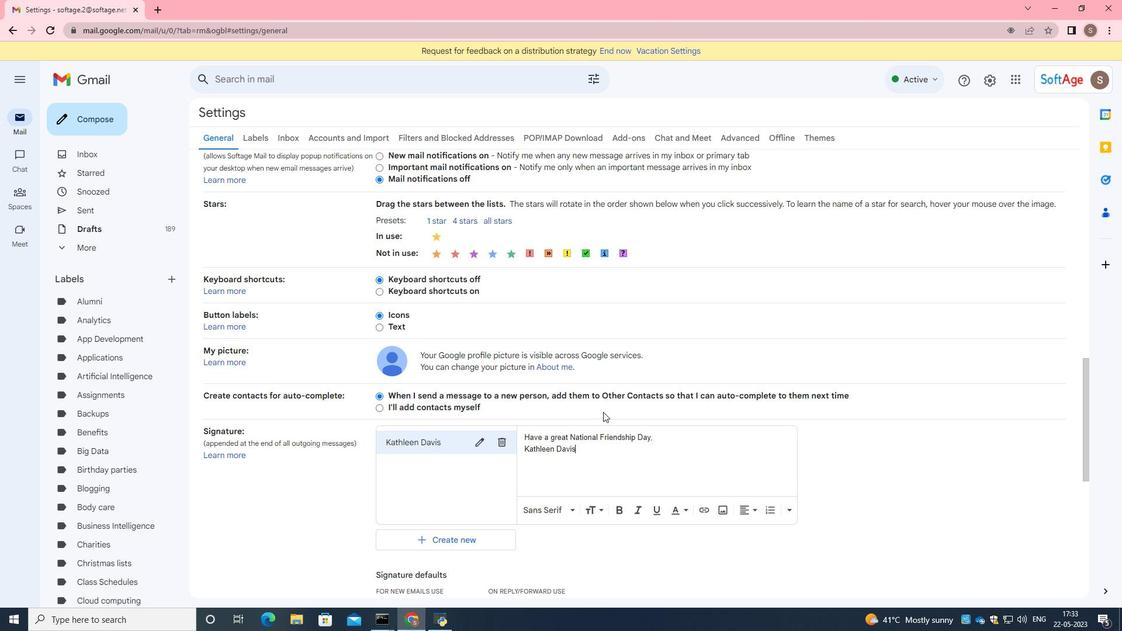 
Action: Mouse moved to (605, 415)
Screenshot: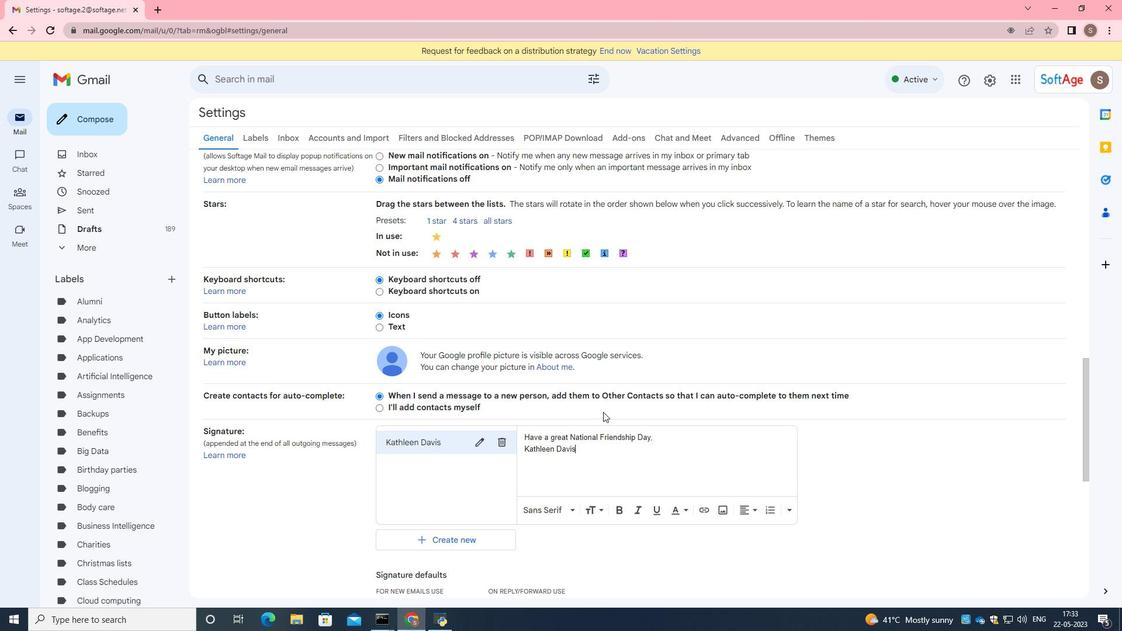 
Action: Mouse scrolled (605, 415) with delta (0, 0)
Screenshot: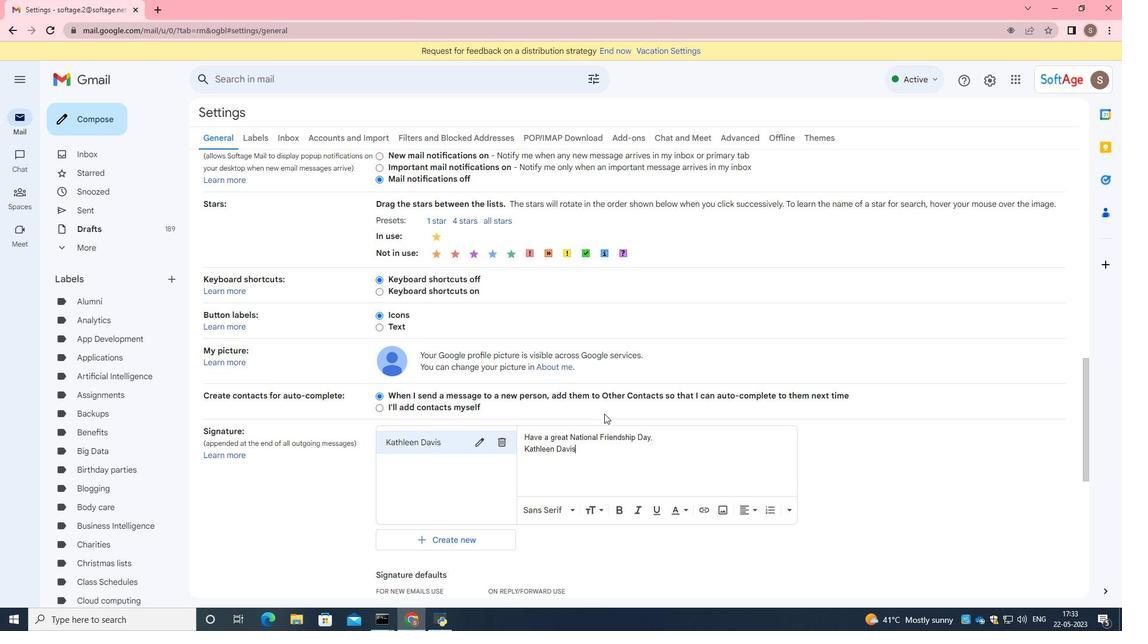 
Action: Mouse scrolled (605, 415) with delta (0, 0)
Screenshot: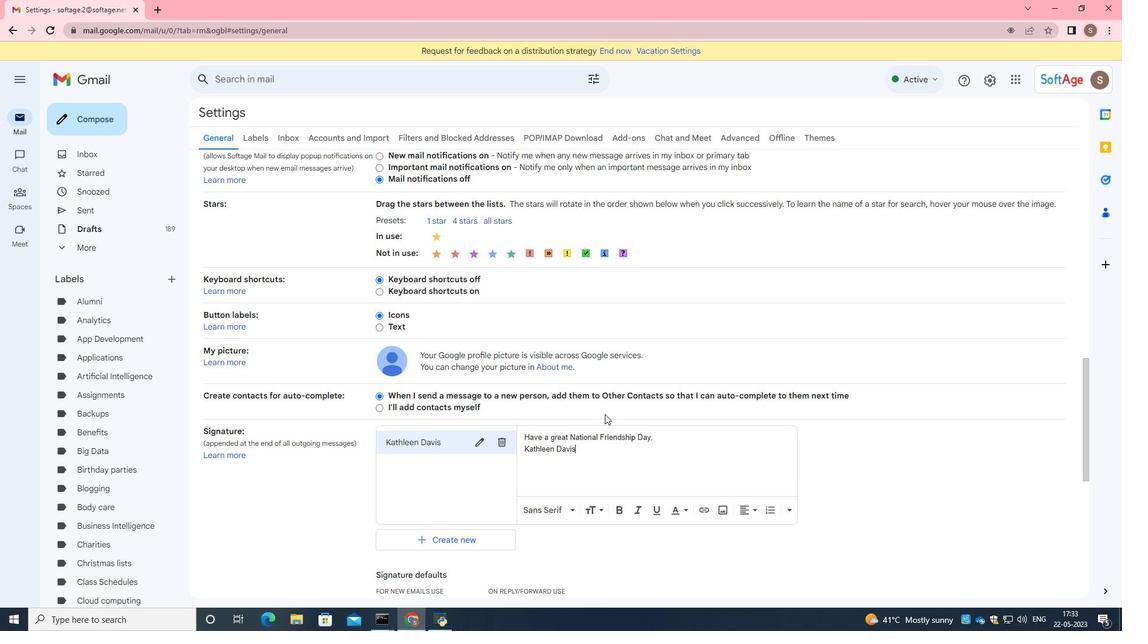 
Action: Mouse scrolled (605, 415) with delta (0, 0)
Screenshot: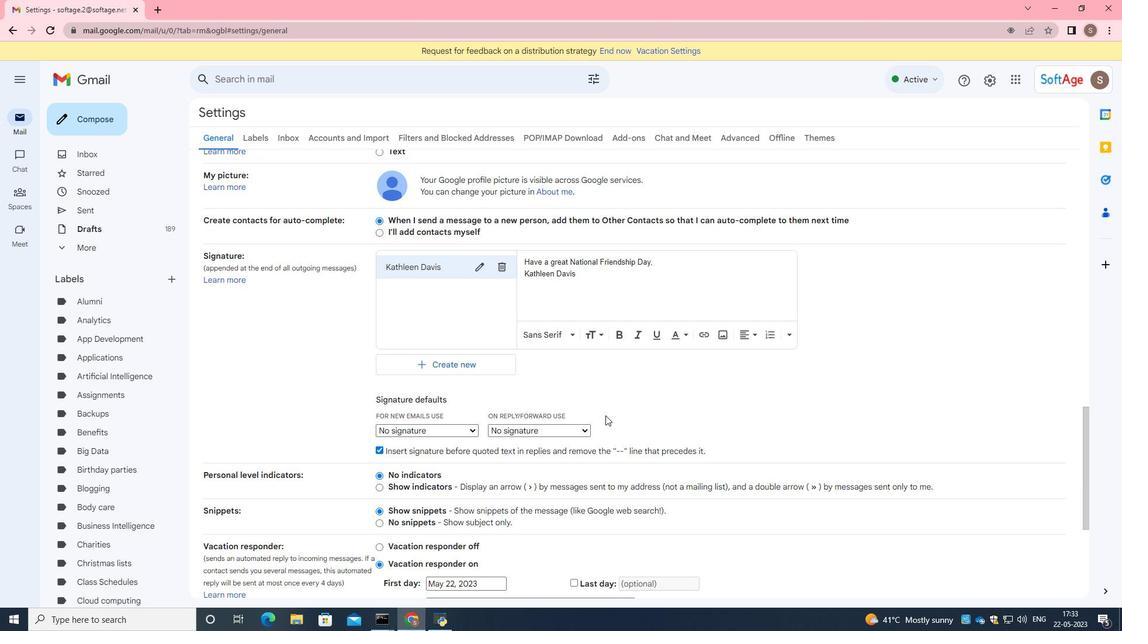 
Action: Mouse moved to (606, 416)
Screenshot: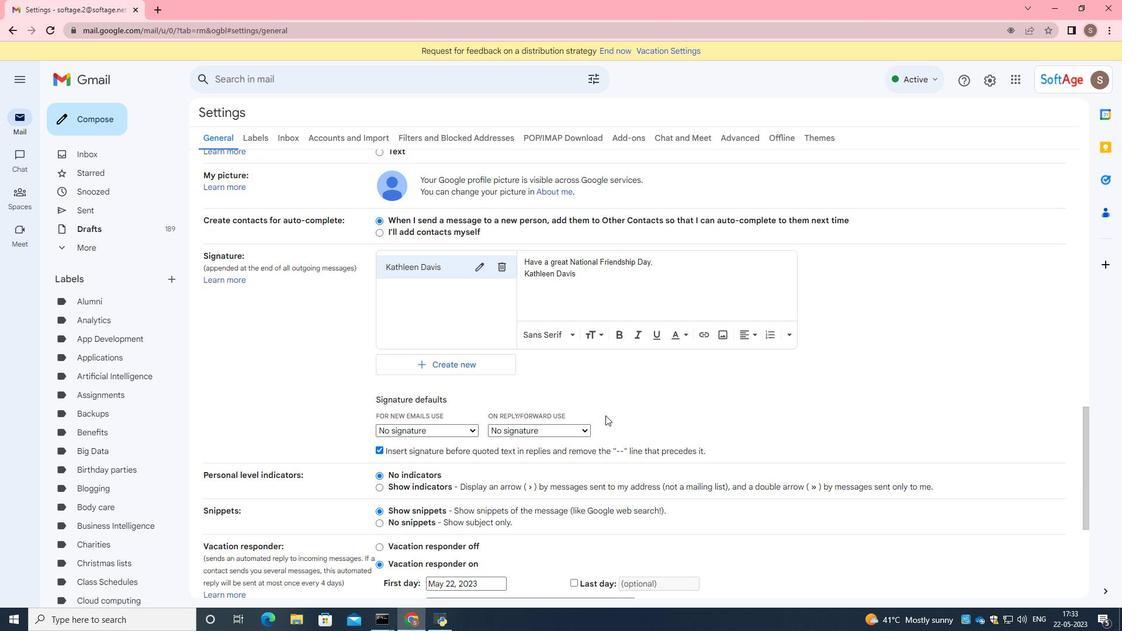 
Action: Mouse scrolled (606, 415) with delta (0, 0)
Screenshot: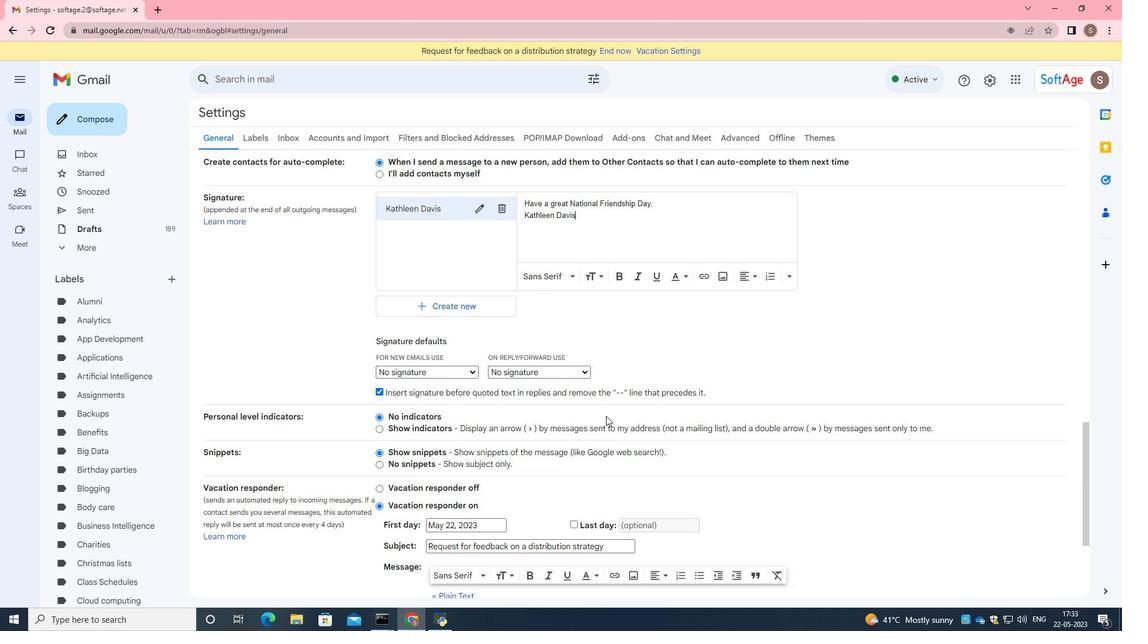
Action: Mouse moved to (606, 416)
Screenshot: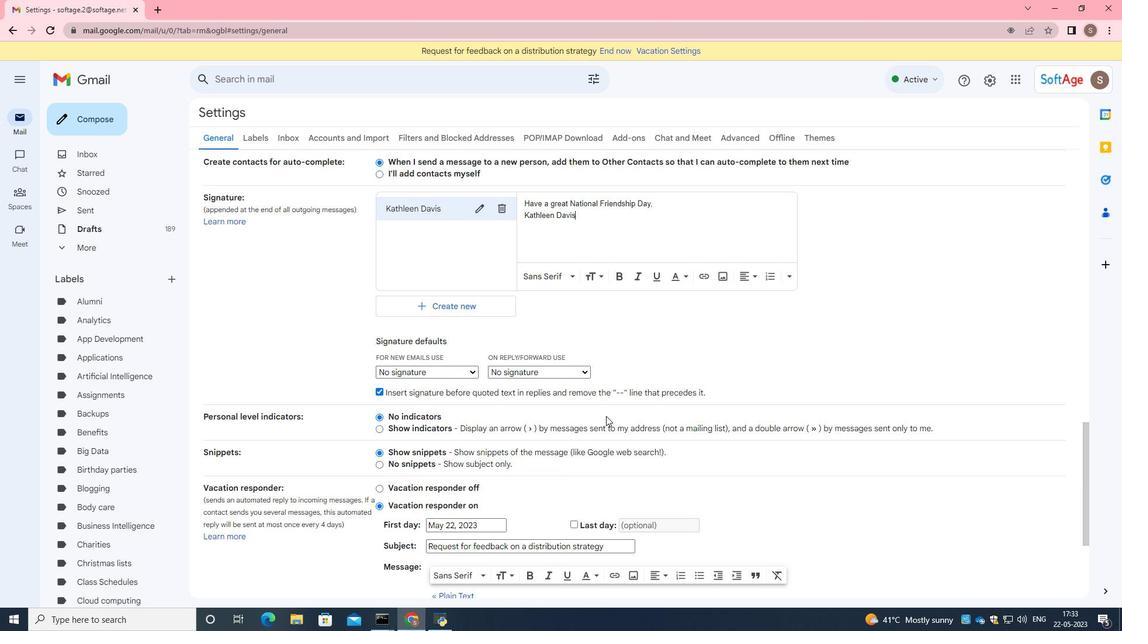 
Action: Mouse scrolled (606, 416) with delta (0, 0)
Screenshot: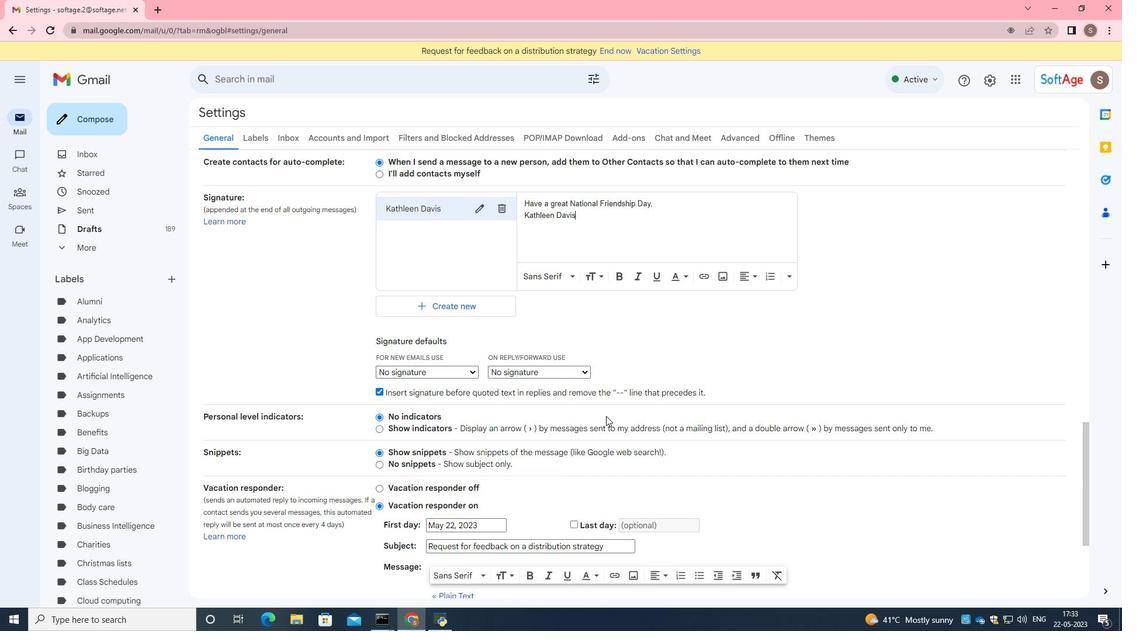 
Action: Mouse moved to (606, 418)
Screenshot: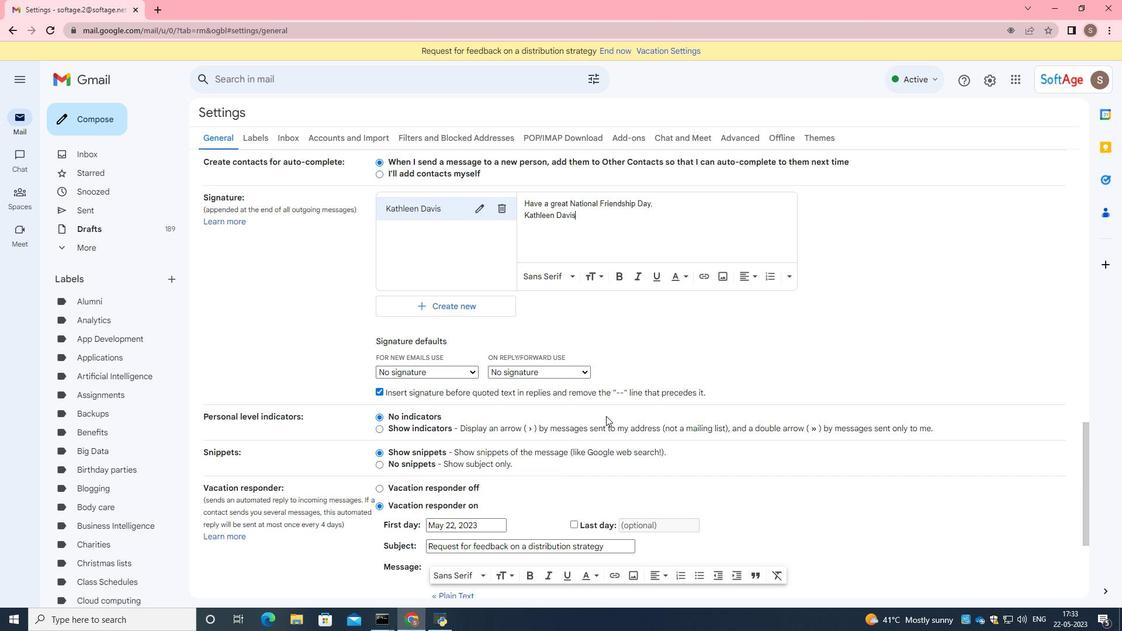 
Action: Mouse scrolled (606, 418) with delta (0, 0)
Screenshot: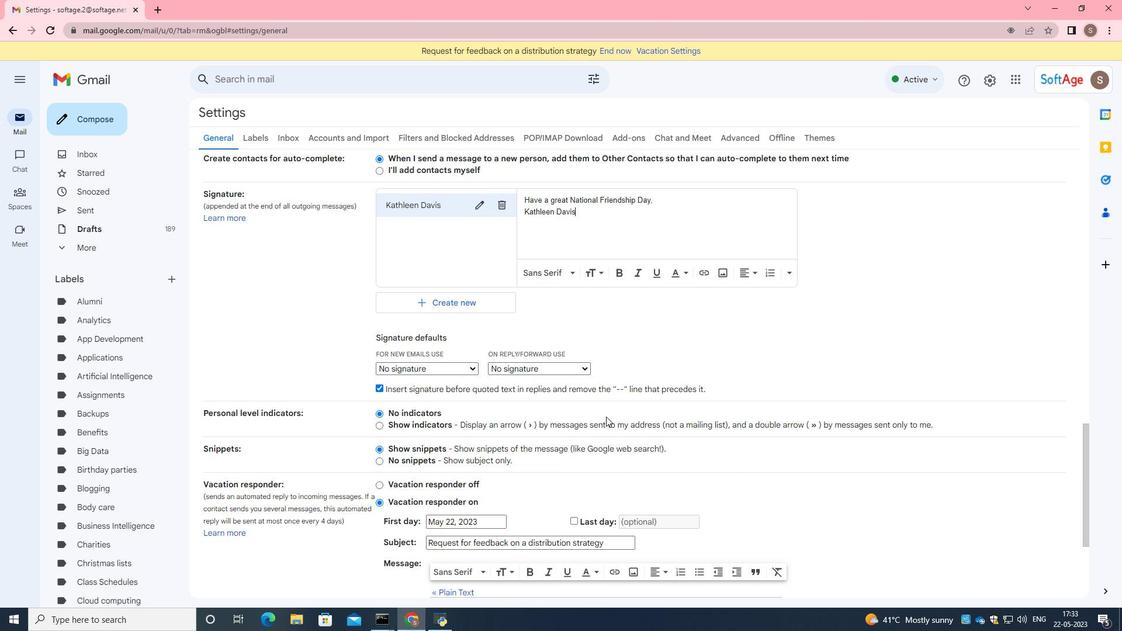 
Action: Mouse moved to (608, 420)
Screenshot: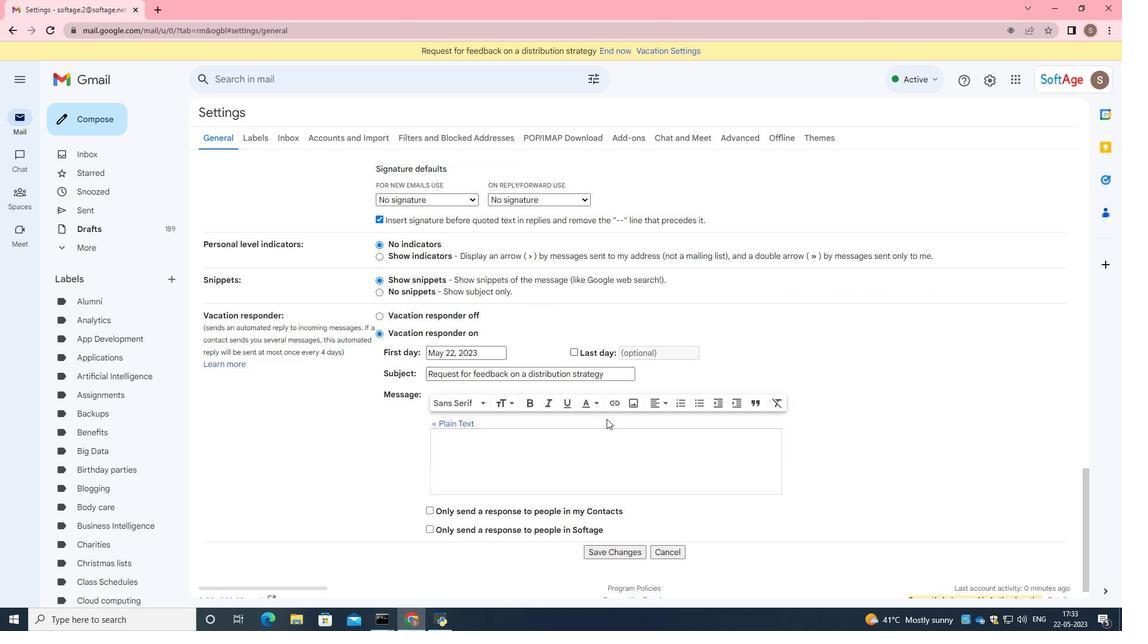 
Action: Mouse scrolled (608, 420) with delta (0, 0)
Screenshot: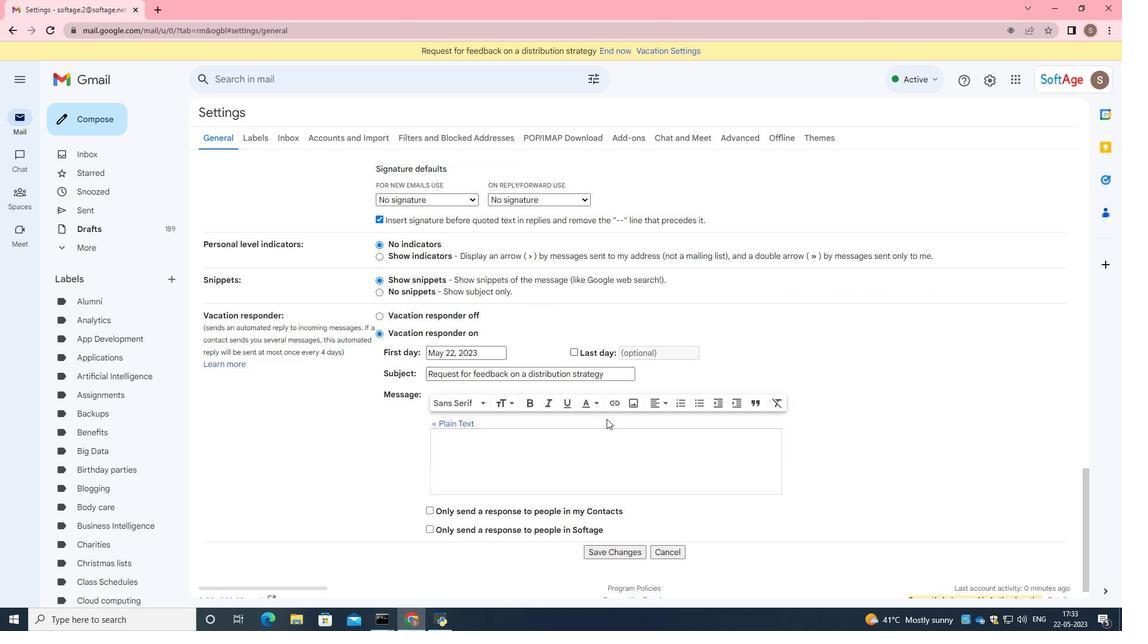 
Action: Mouse moved to (611, 426)
Screenshot: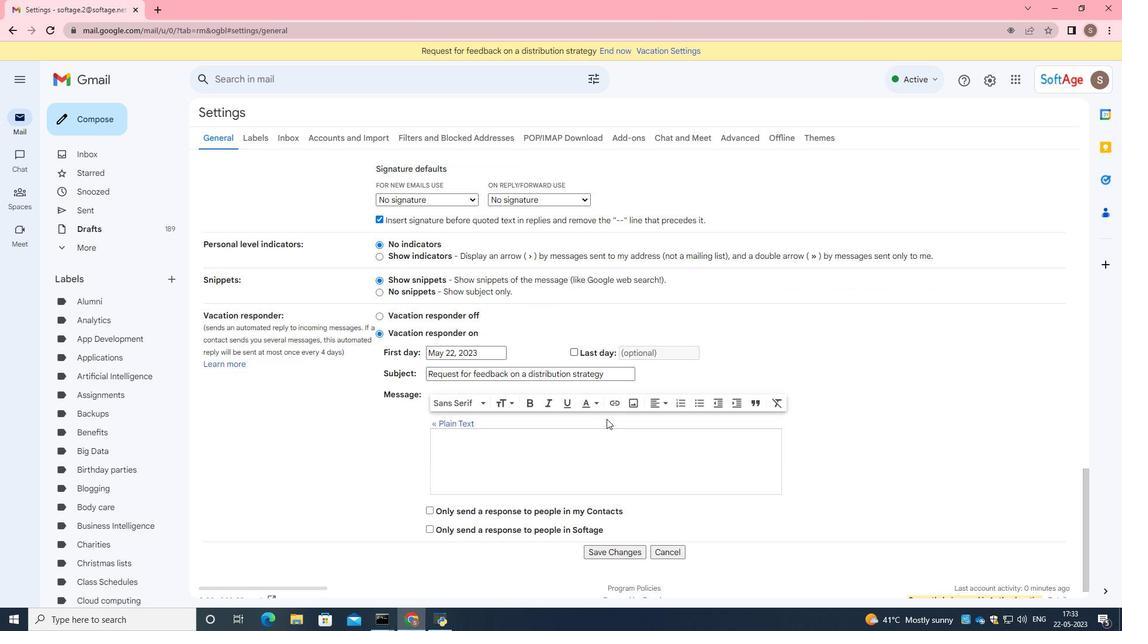 
Action: Mouse scrolled (611, 425) with delta (0, 0)
Screenshot: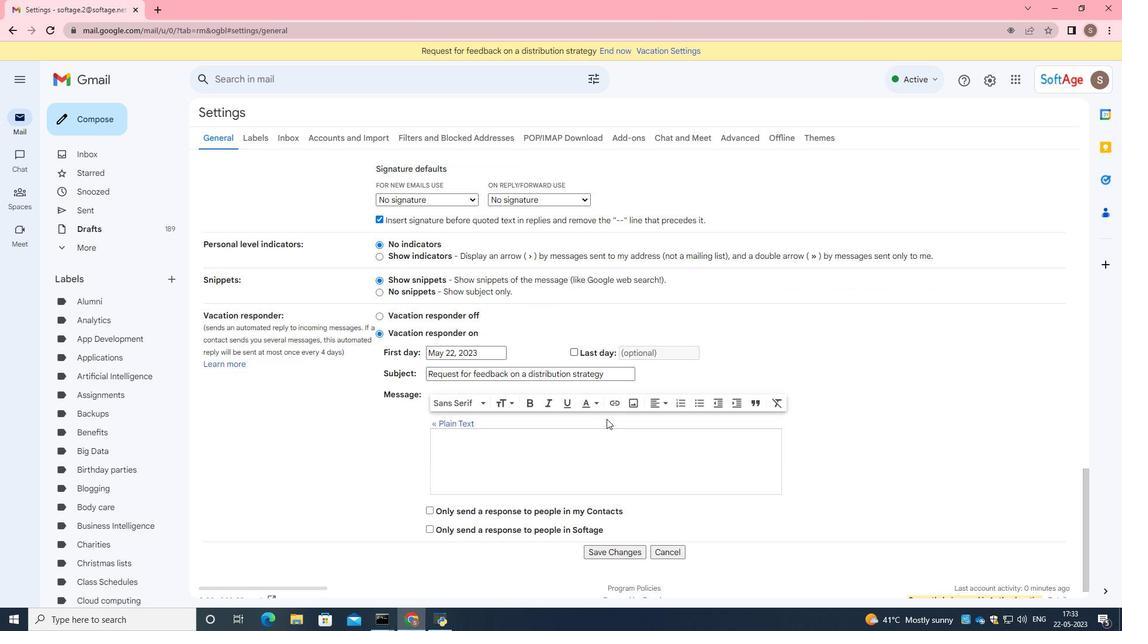 
Action: Mouse moved to (625, 539)
Screenshot: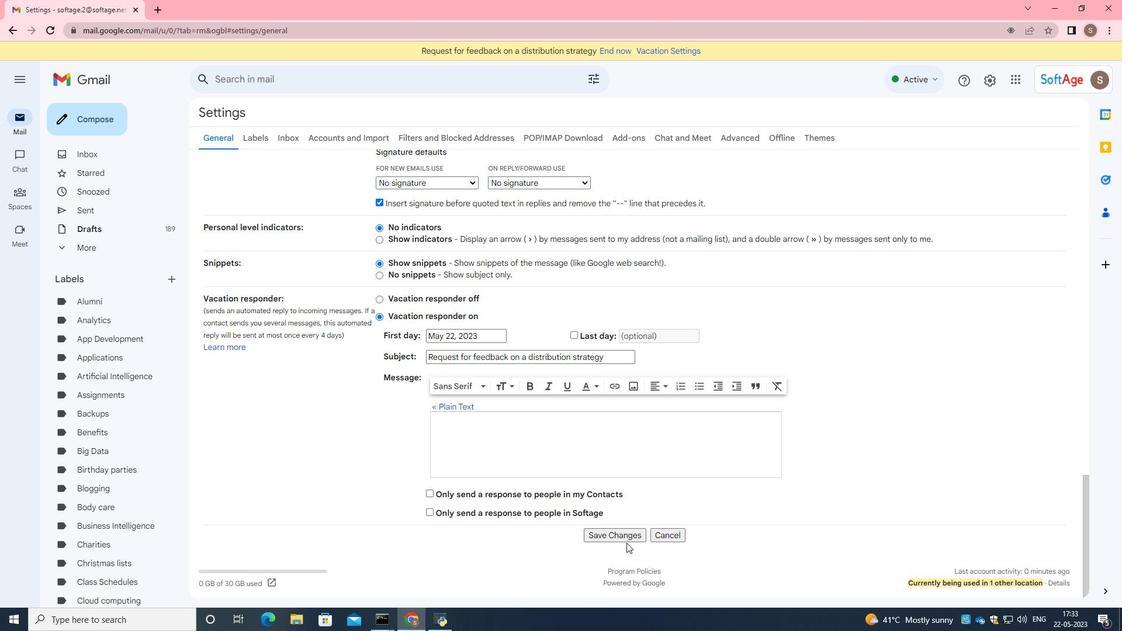 
Action: Mouse pressed left at (625, 539)
Screenshot: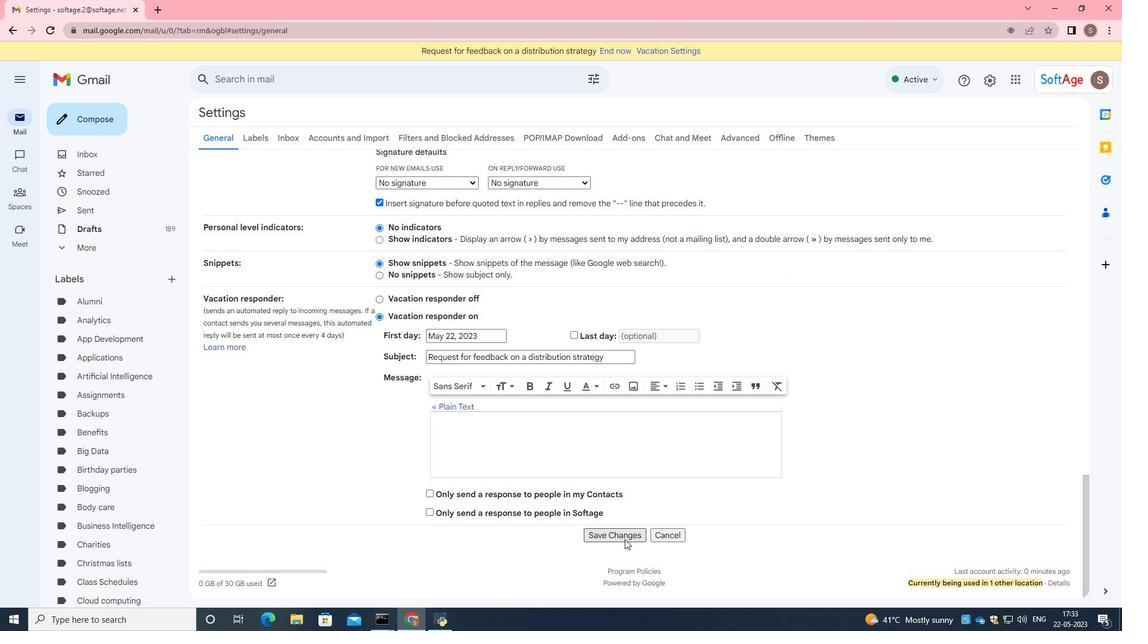 
Action: Mouse moved to (83, 122)
Screenshot: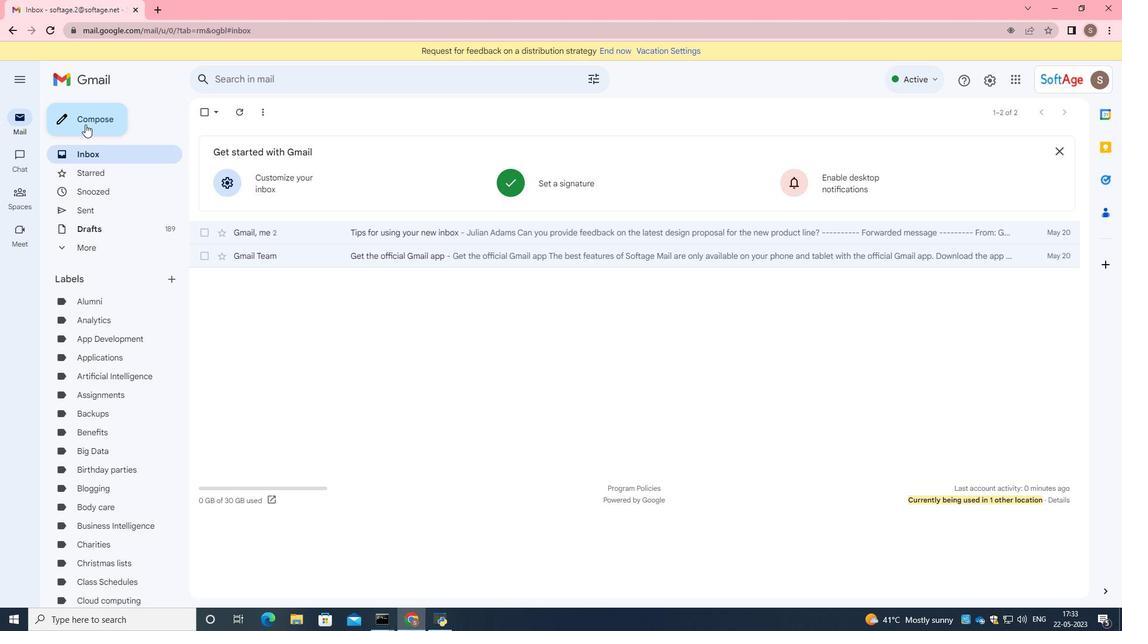 
Action: Mouse pressed left at (83, 122)
Screenshot: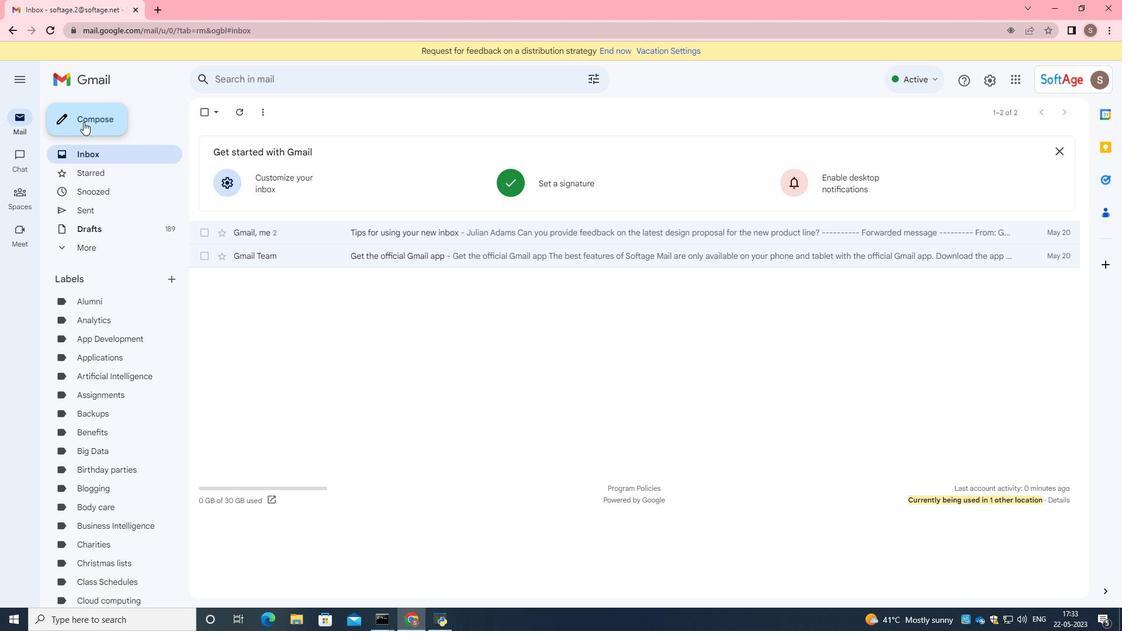 
Action: Mouse moved to (948, 589)
Screenshot: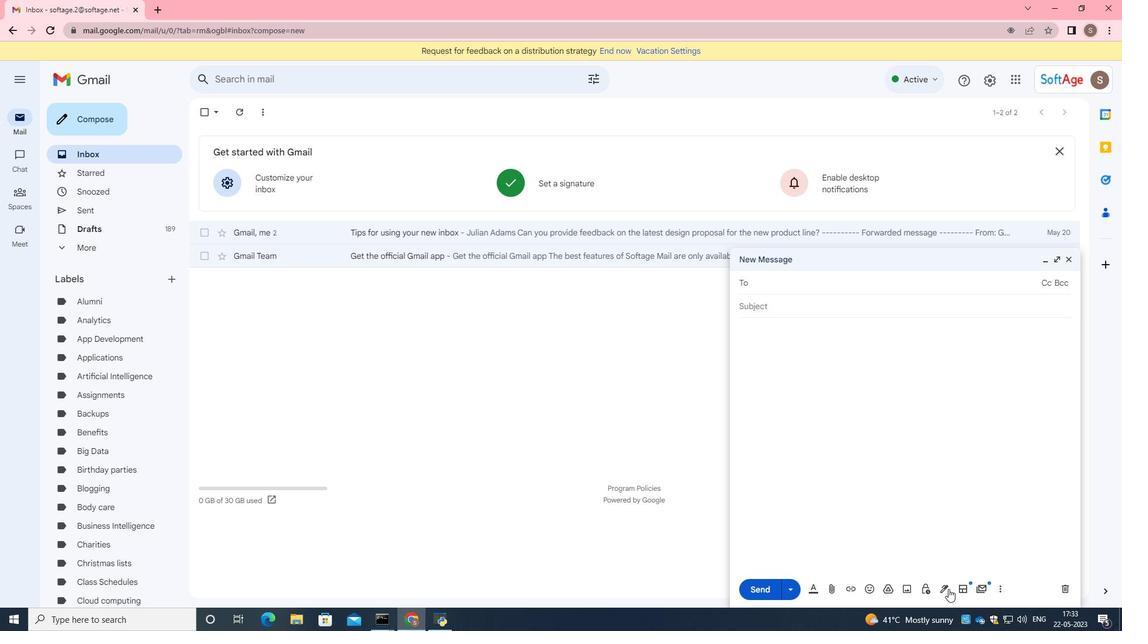 
Action: Mouse pressed left at (948, 589)
Screenshot: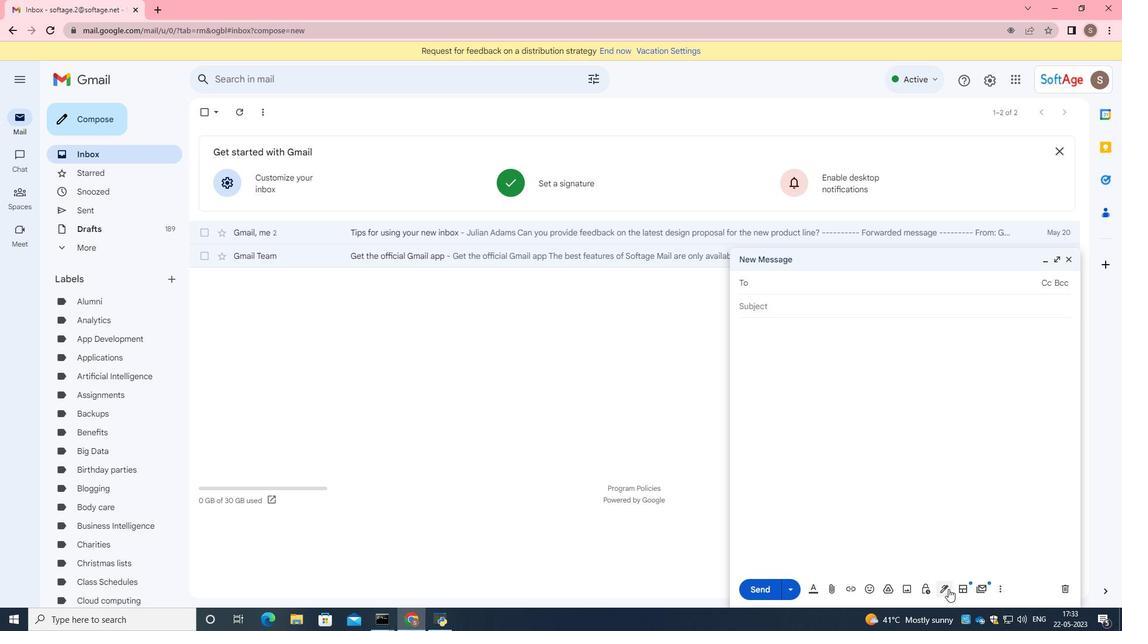 
Action: Mouse moved to (789, 289)
Screenshot: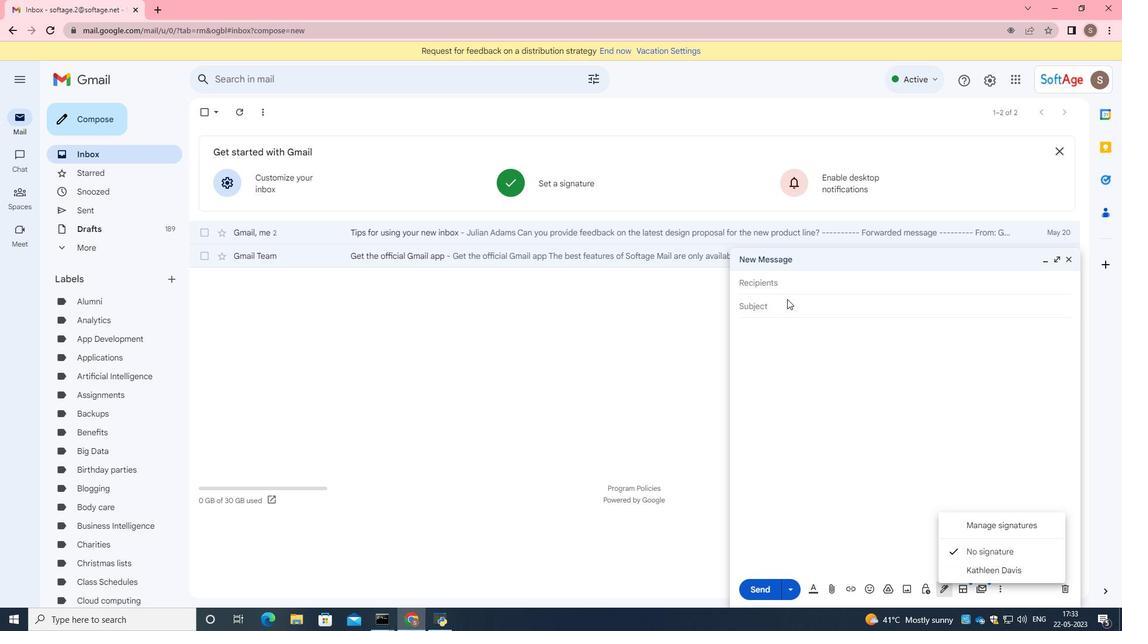 
Action: Mouse pressed left at (789, 289)
Screenshot: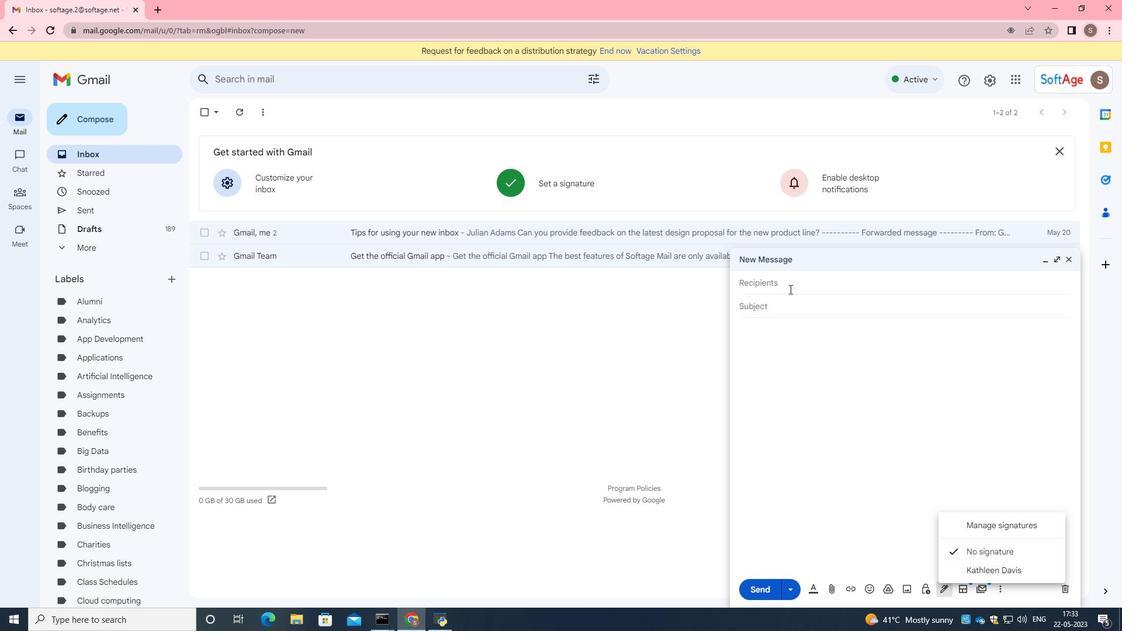 
Action: Mouse moved to (795, 288)
Screenshot: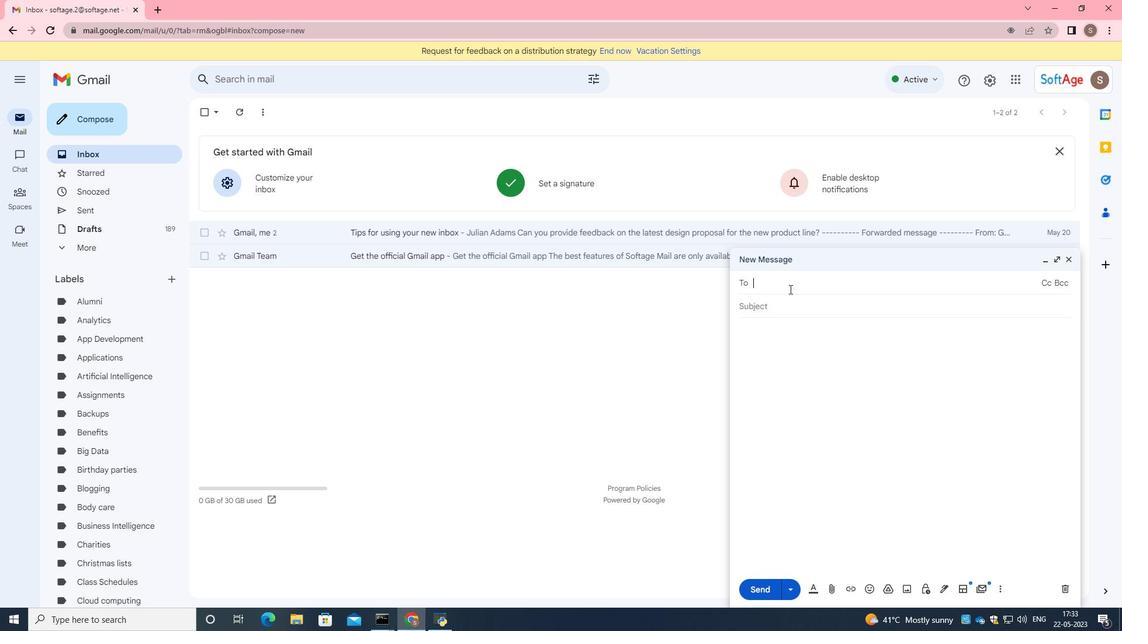 
Action: Key pressed softage.5<Key.shift>@softage.net
Screenshot: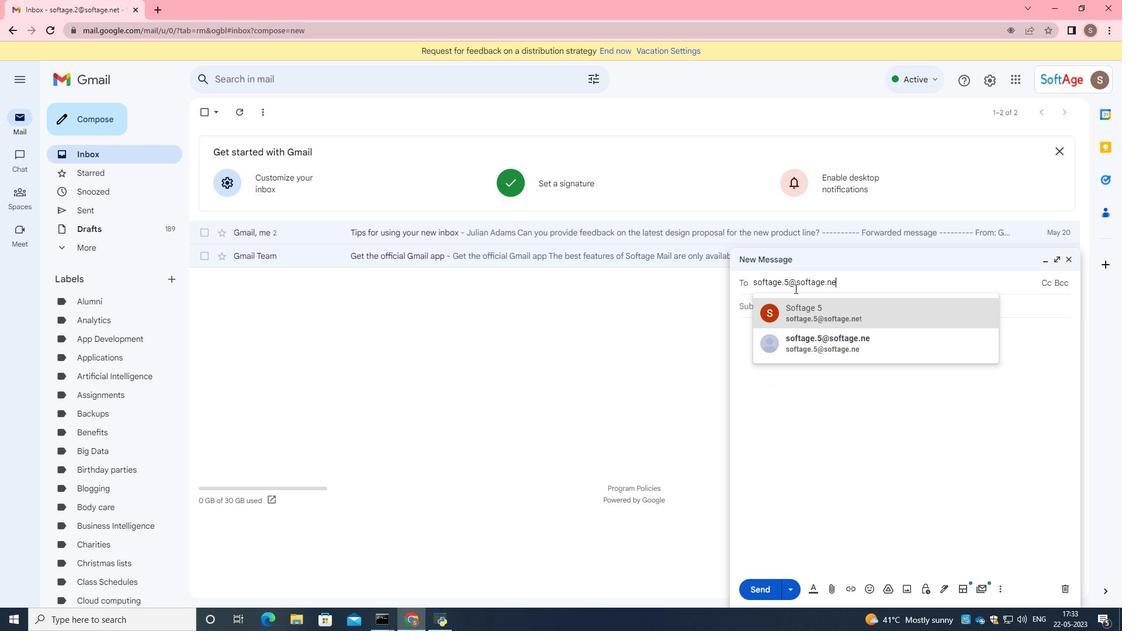 
Action: Mouse moved to (813, 316)
Screenshot: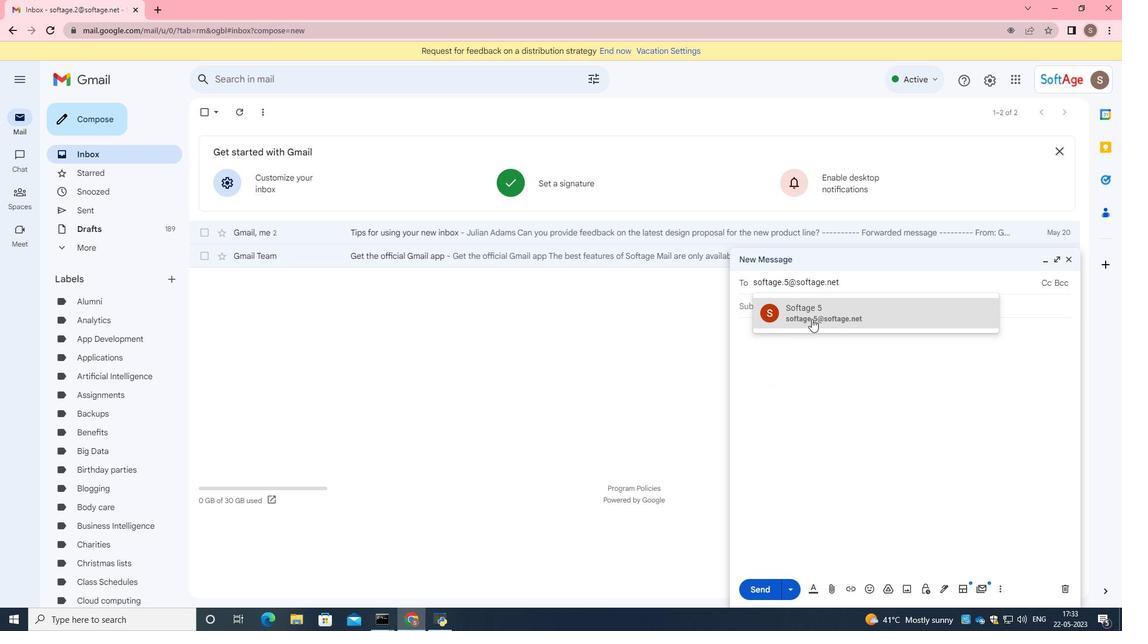 
Action: Mouse pressed left at (813, 316)
Screenshot: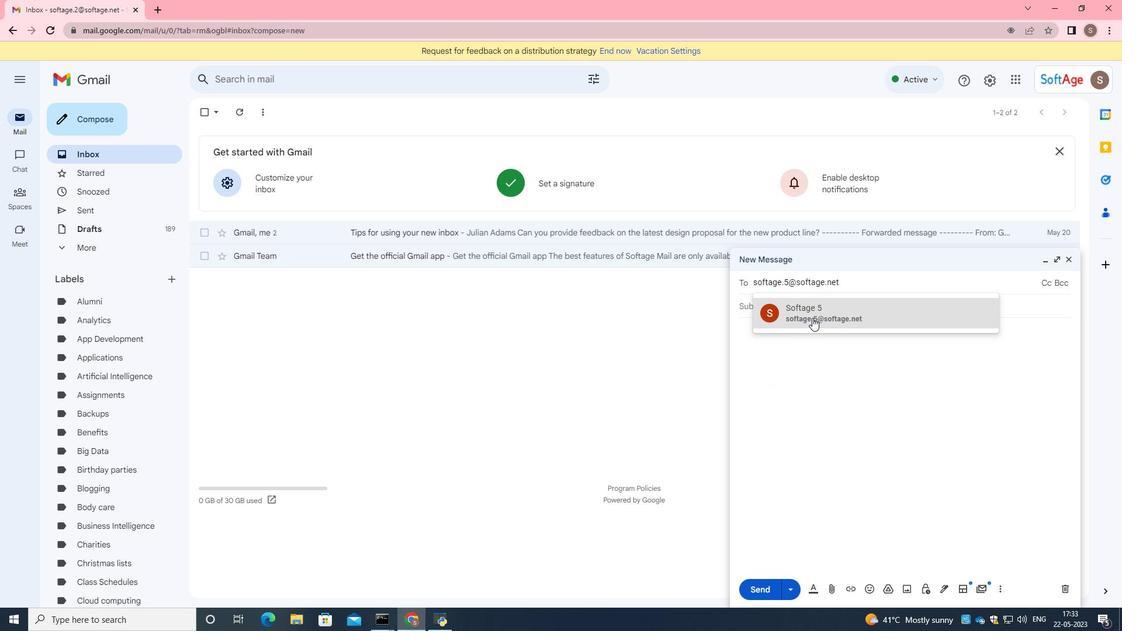 
Action: Mouse moved to (1001, 589)
Screenshot: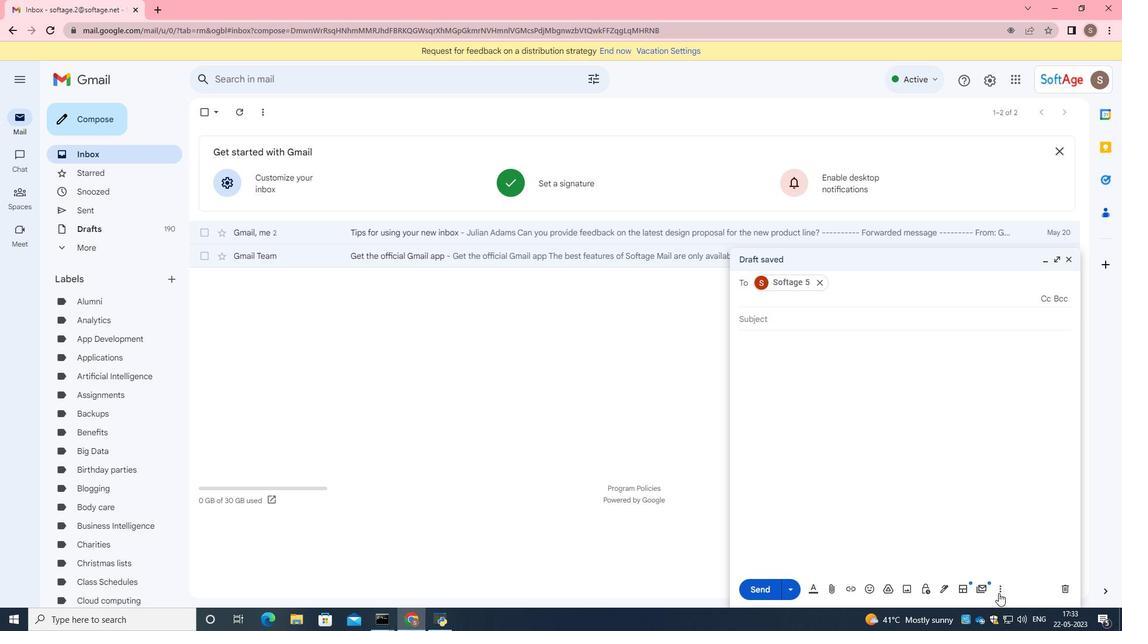 
Action: Mouse pressed left at (1001, 589)
Screenshot: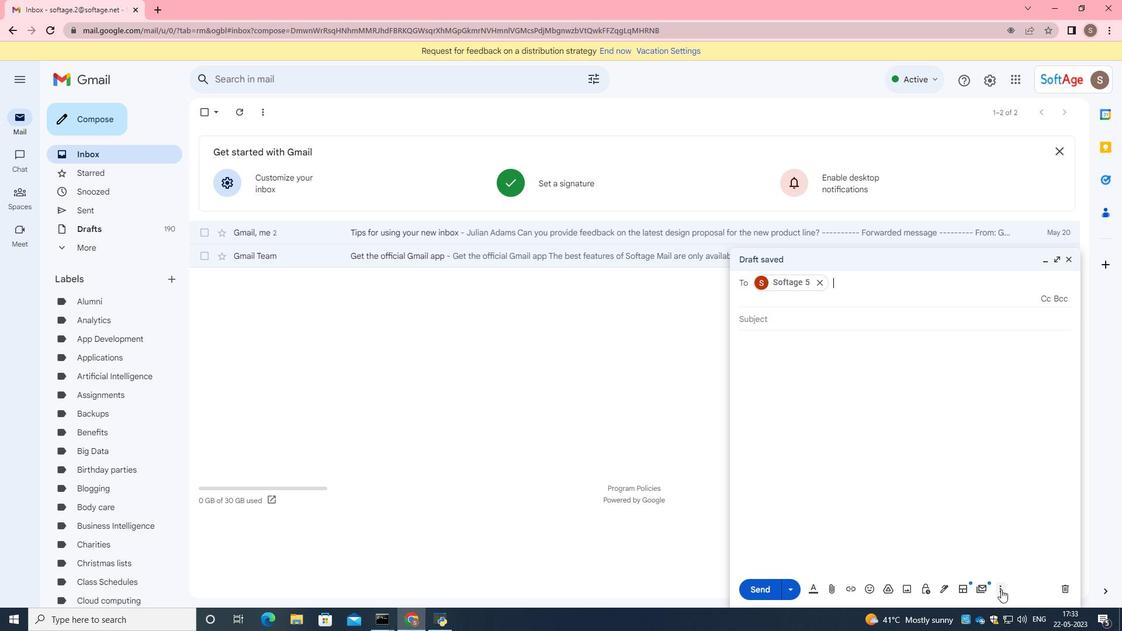 
Action: Mouse moved to (696, 257)
Screenshot: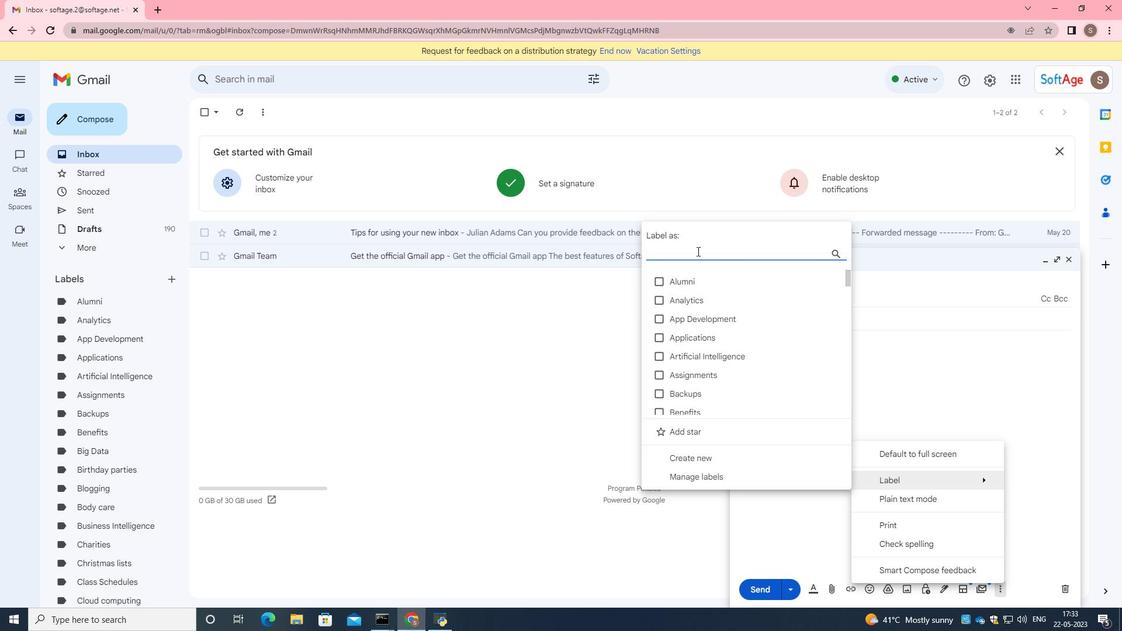 
Action: Key pressed <Key.shift><Key.shift><Key.shift><Key.shift><Key.shift><Key.shift>Energy
Screenshot: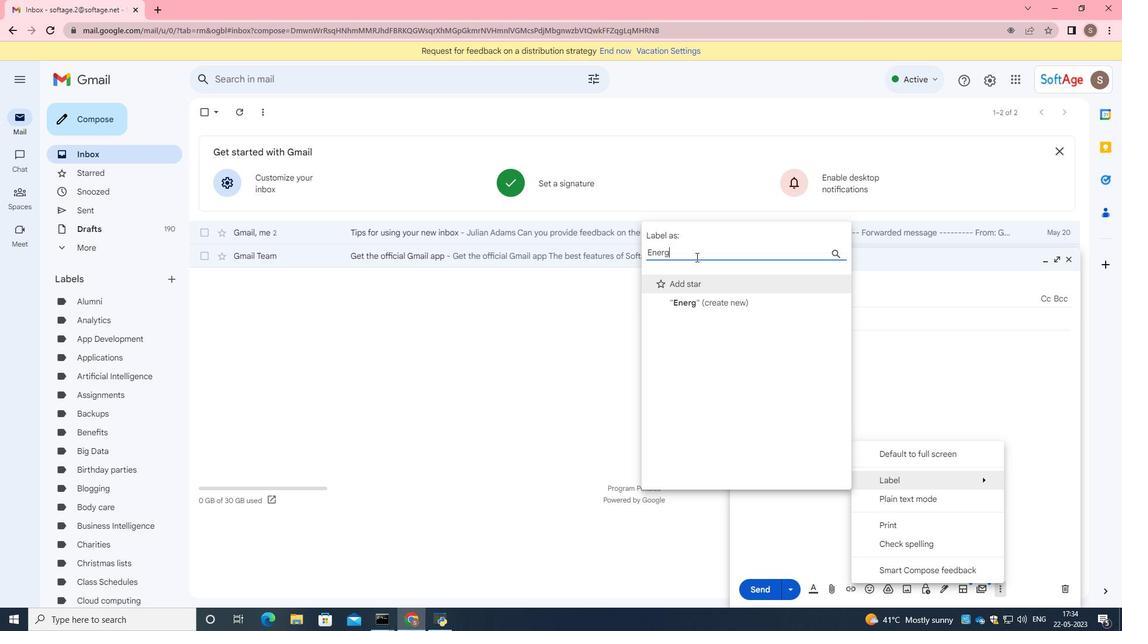 
Action: Mouse moved to (724, 305)
Screenshot: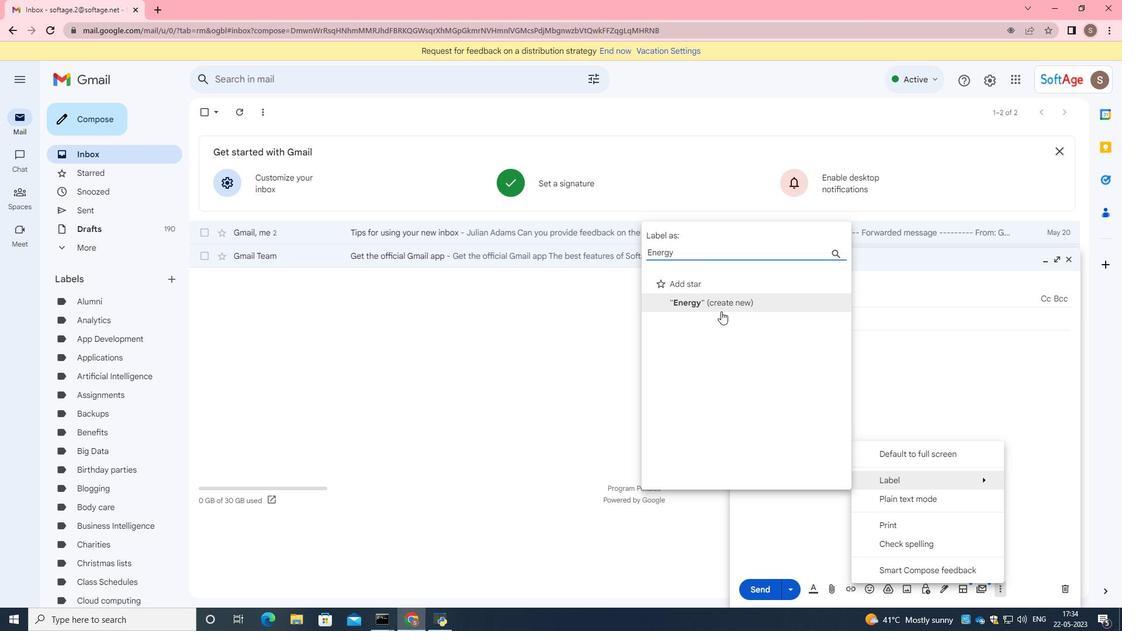 
Action: Mouse pressed left at (724, 305)
Screenshot: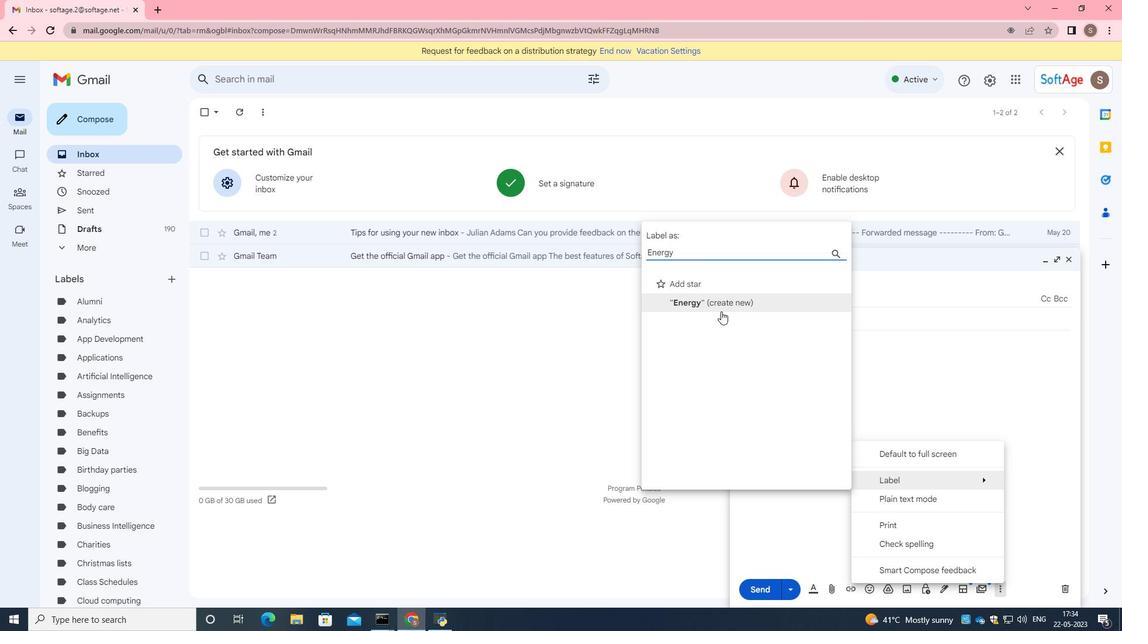 
Action: Mouse moved to (671, 377)
Screenshot: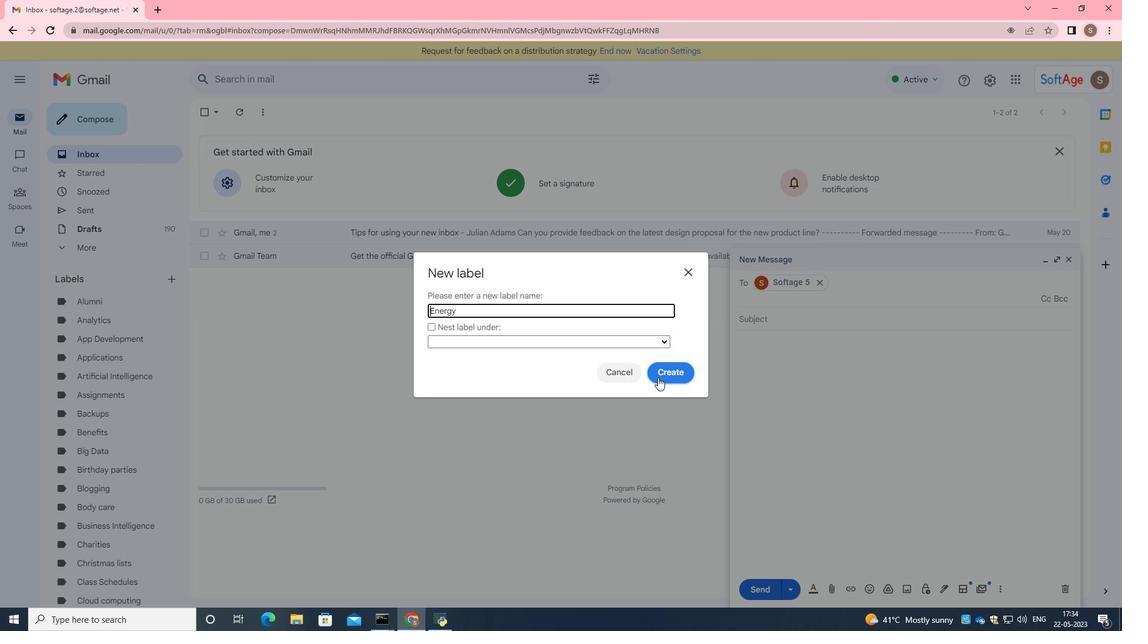 
Action: Mouse pressed left at (671, 377)
Screenshot: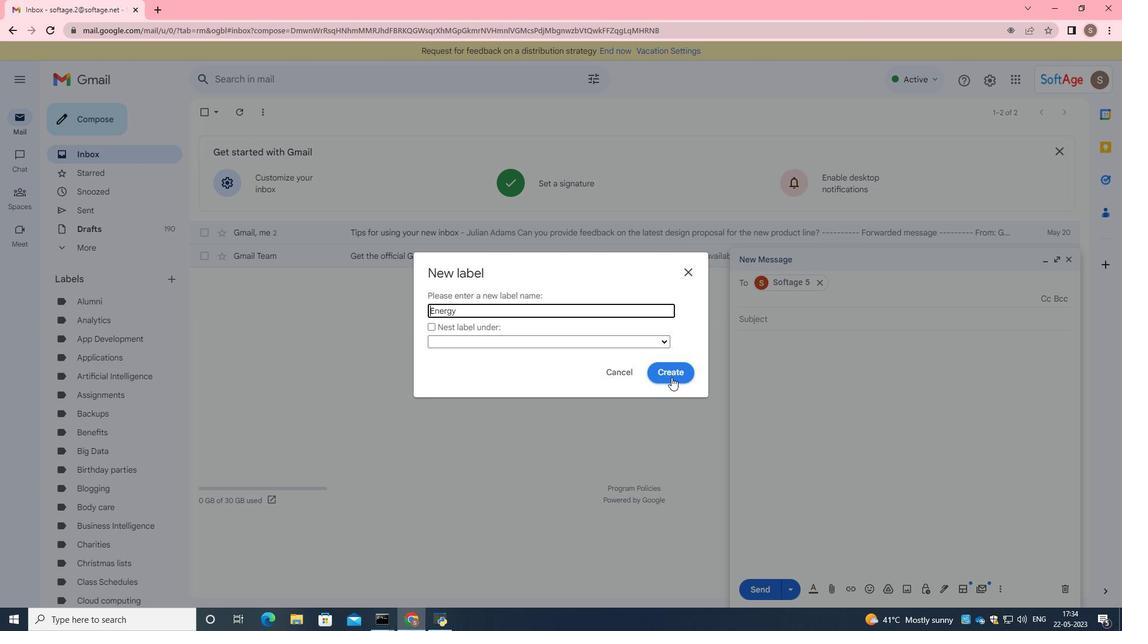 
Action: Mouse moved to (944, 591)
Screenshot: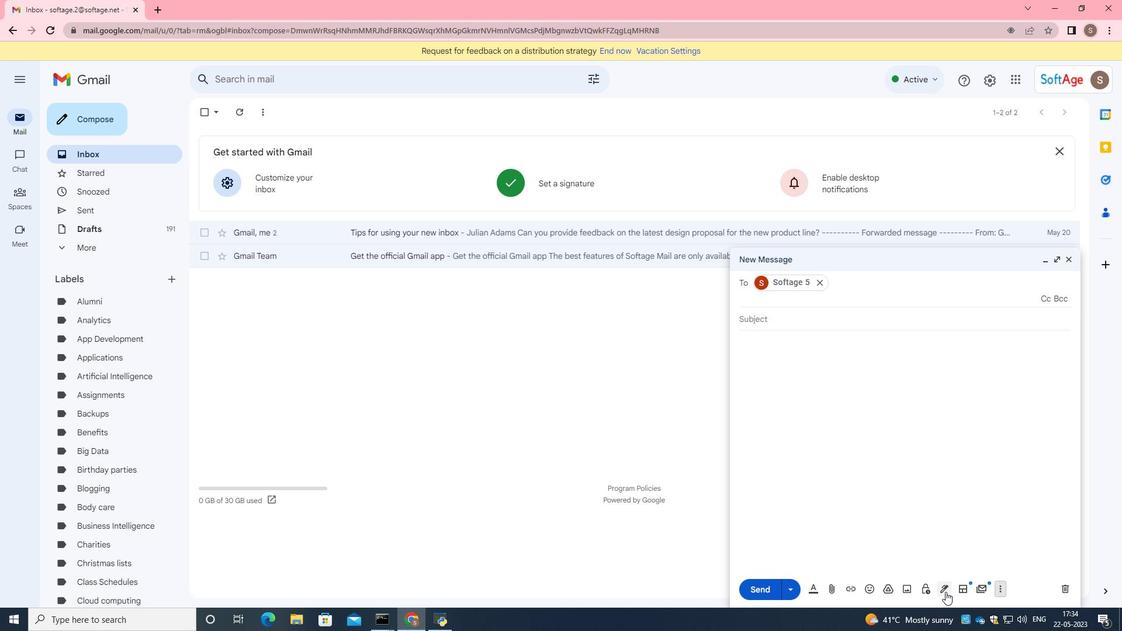 
Action: Mouse pressed left at (944, 591)
Screenshot: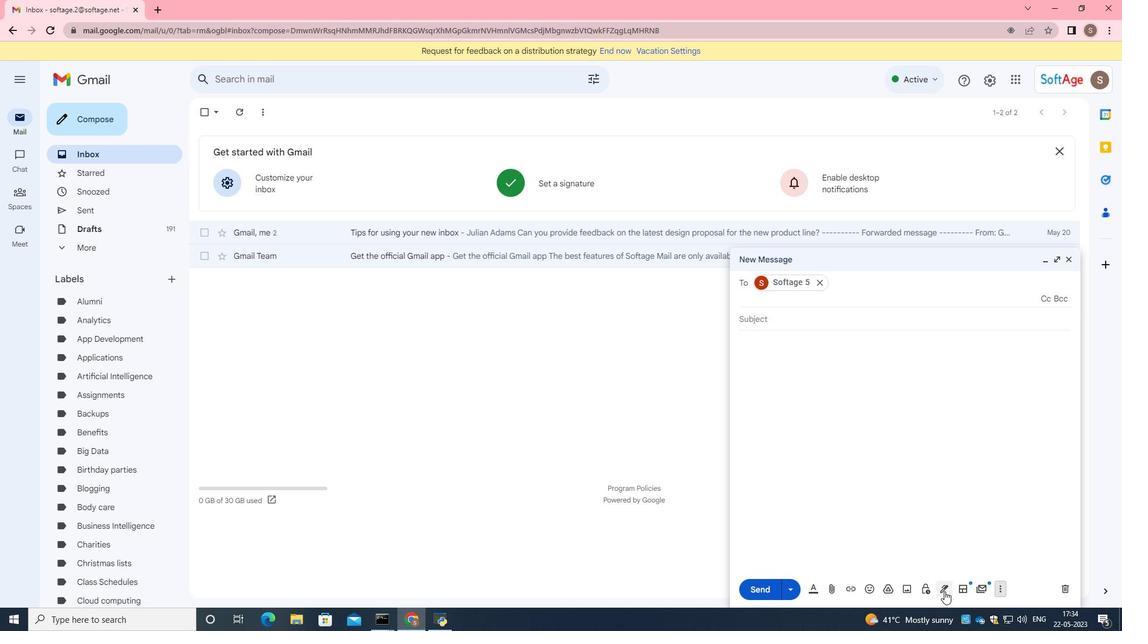
Action: Mouse moved to (989, 567)
Screenshot: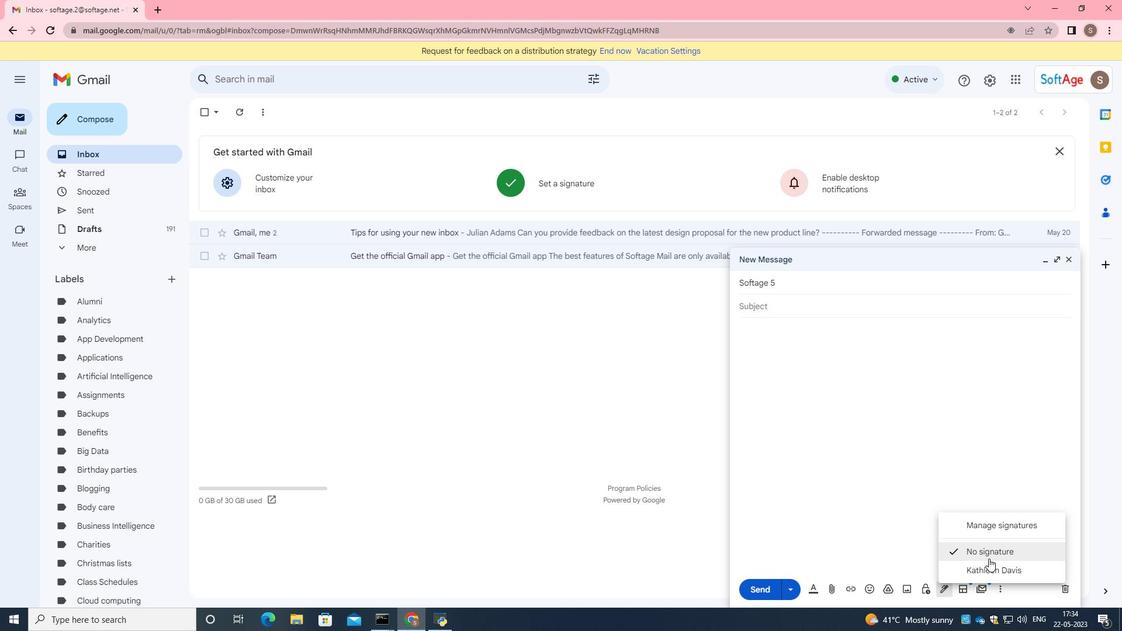 
Action: Mouse pressed left at (989, 567)
Screenshot: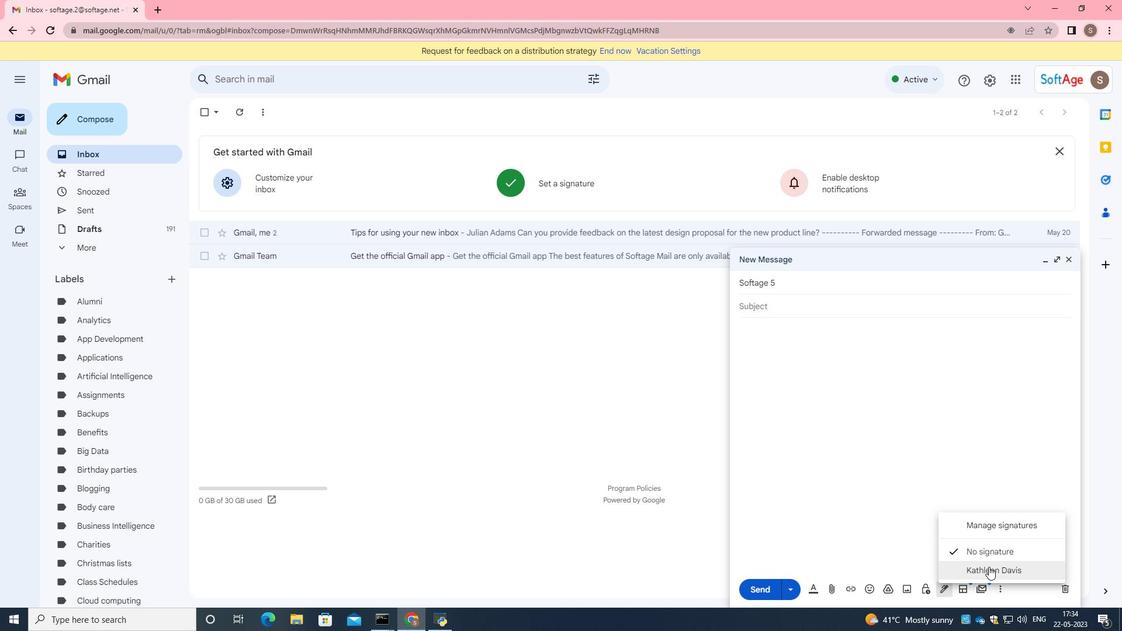 
Action: Mouse moved to (782, 594)
Screenshot: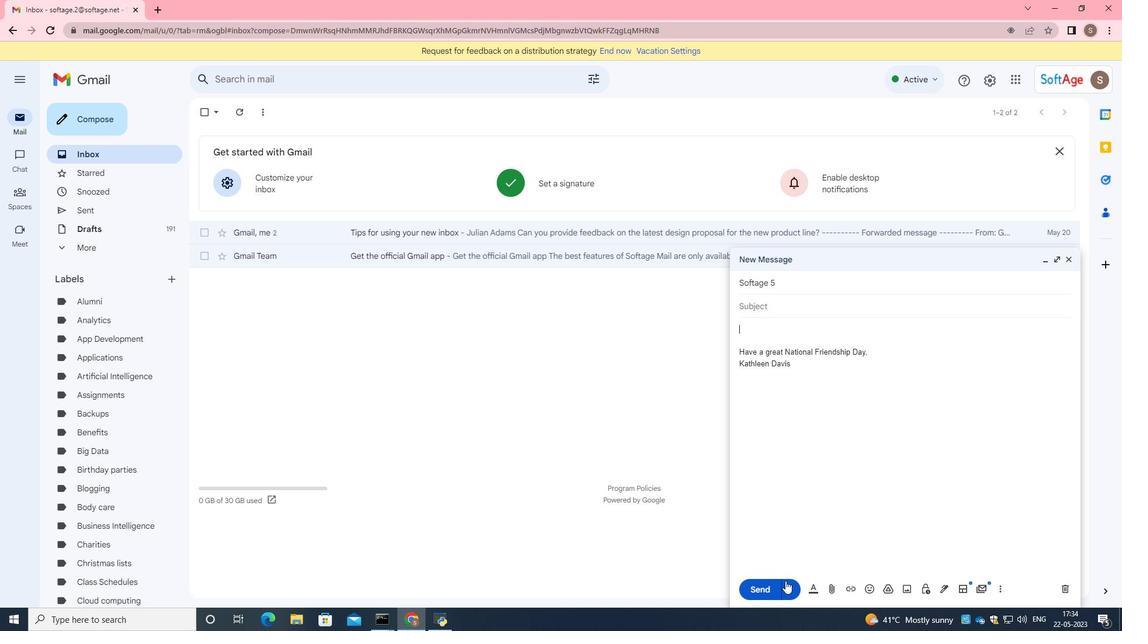 
